 Task: Plan a visit to the San Diego Air & Space Museum.
Action: Mouse moved to (84, 28)
Screenshot: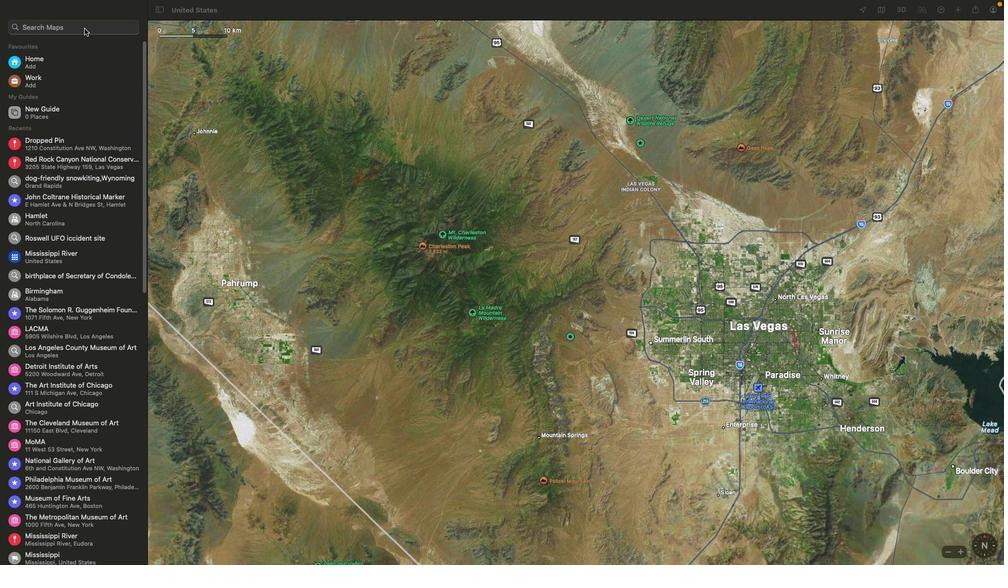 
Action: Mouse pressed left at (84, 28)
Screenshot: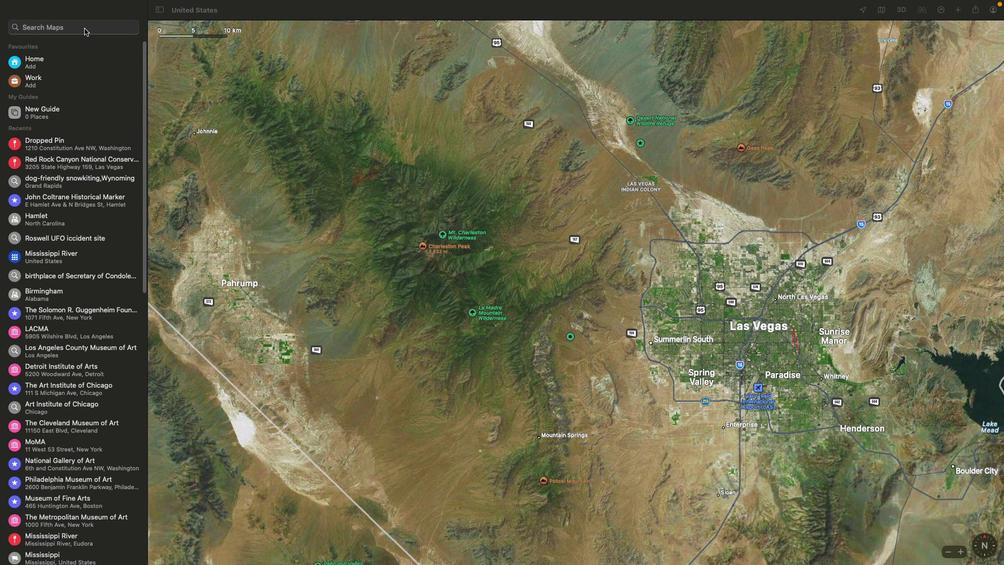 
Action: Mouse moved to (946, 10)
Screenshot: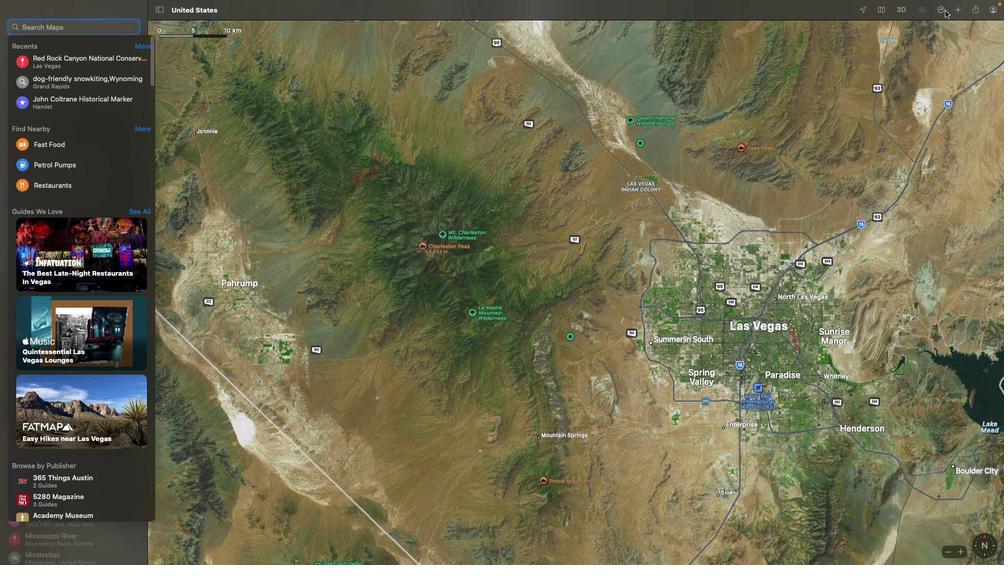
Action: Mouse pressed left at (946, 10)
Screenshot: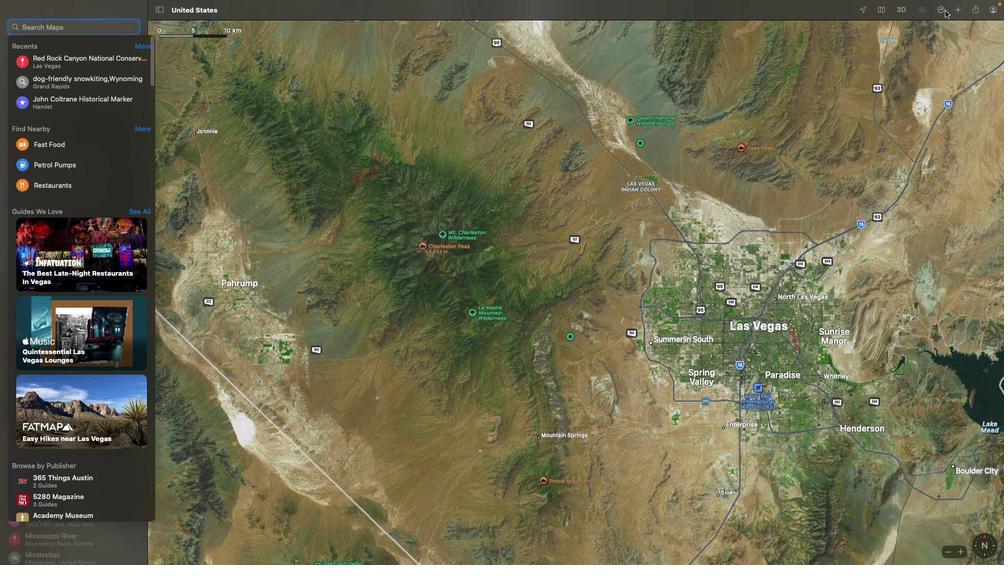 
Action: Mouse moved to (746, 155)
Screenshot: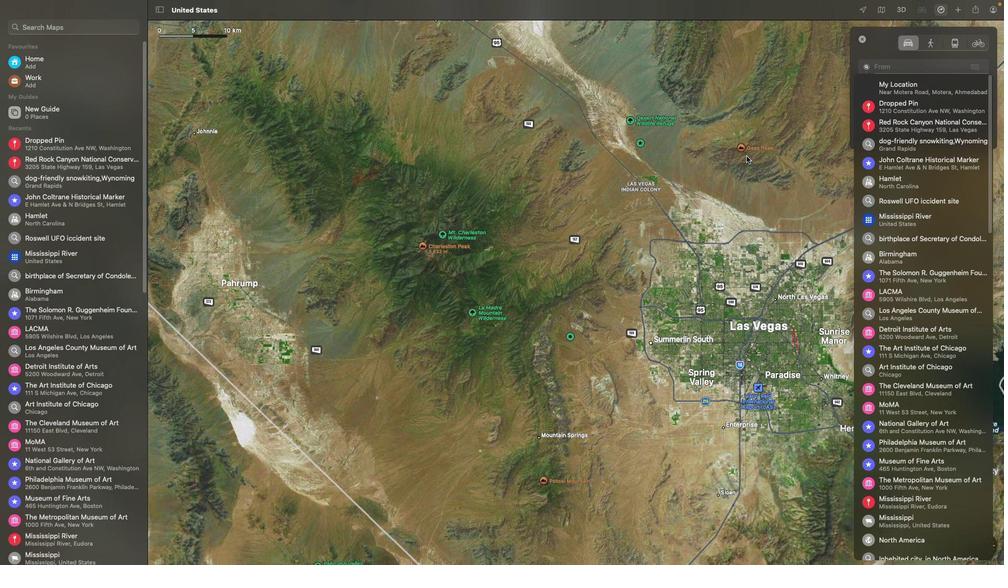 
Action: Mouse pressed left at (746, 155)
Screenshot: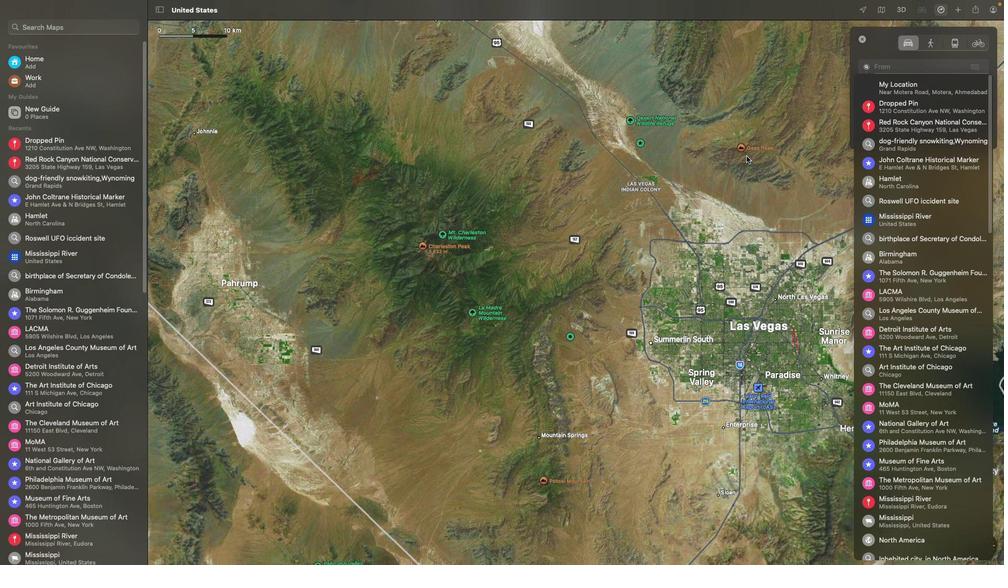 
Action: Mouse moved to (972, 117)
Screenshot: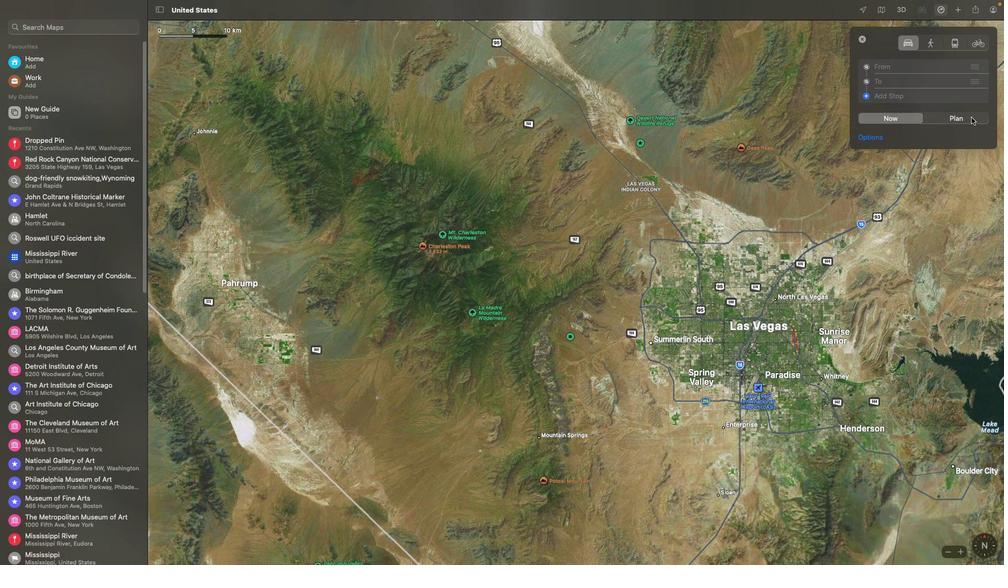 
Action: Mouse pressed left at (972, 117)
Screenshot: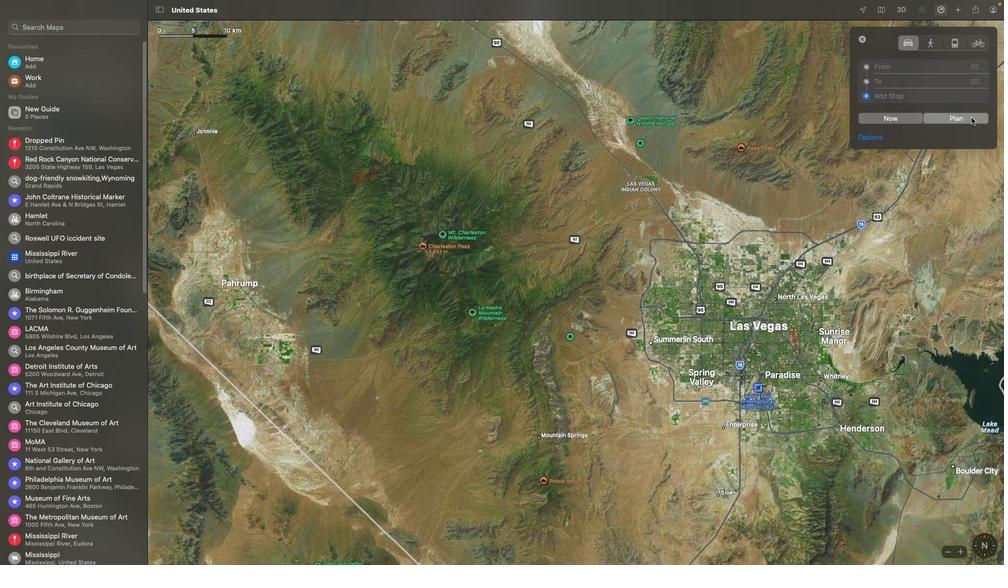 
Action: Mouse moved to (893, 65)
Screenshot: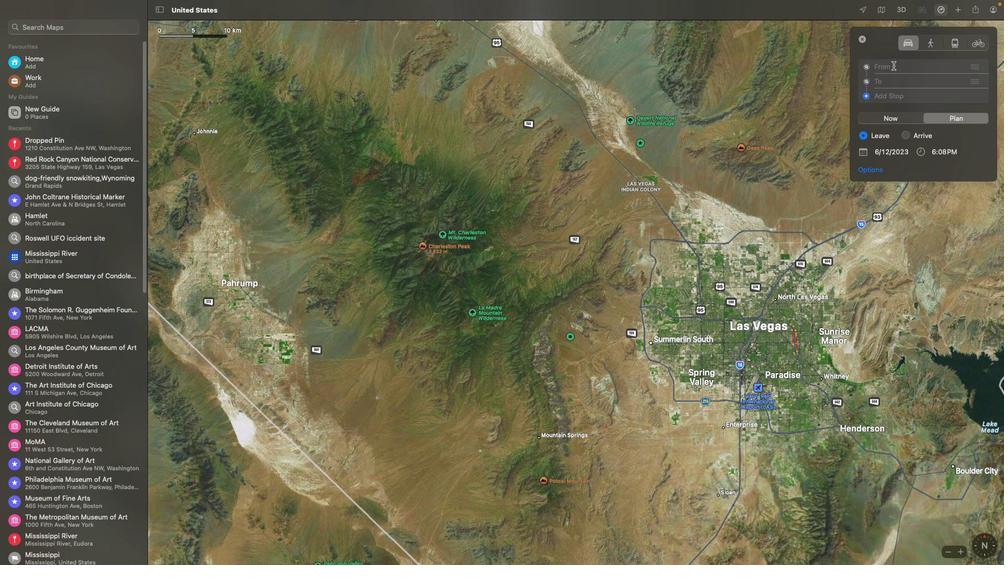 
Action: Mouse pressed left at (893, 65)
Screenshot: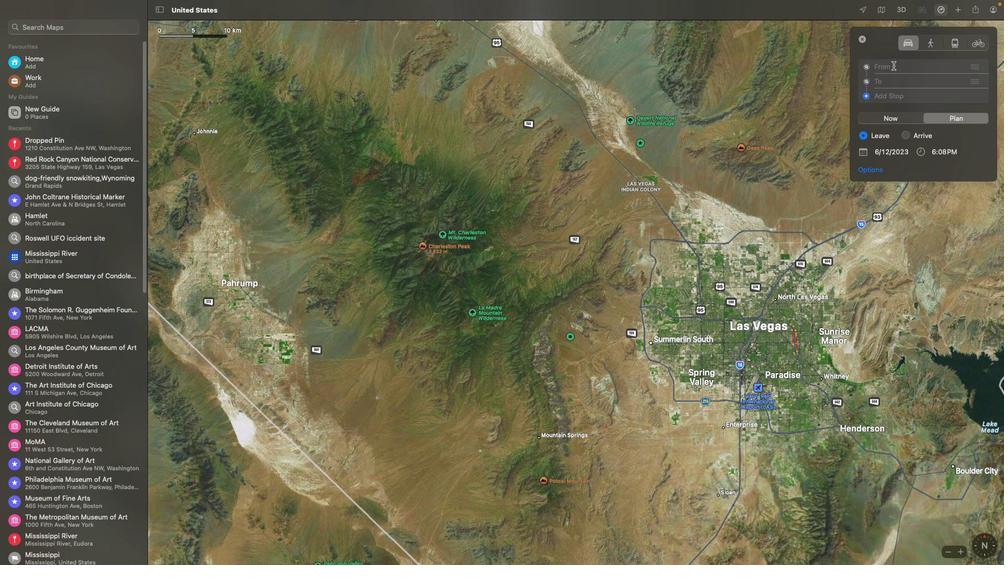 
Action: Key pressed Key.shift'S''a''n'Key.spaceKey.shift'D''i''e''g''o'Key.spaceKey.shift'A''i''r'Key.space
Screenshot: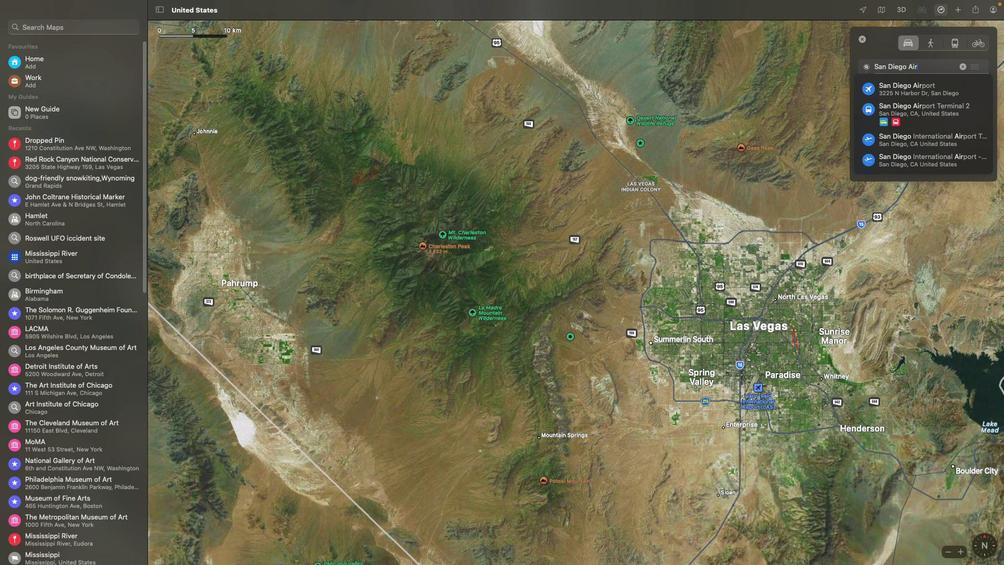 
Action: Mouse moved to (907, 101)
Screenshot: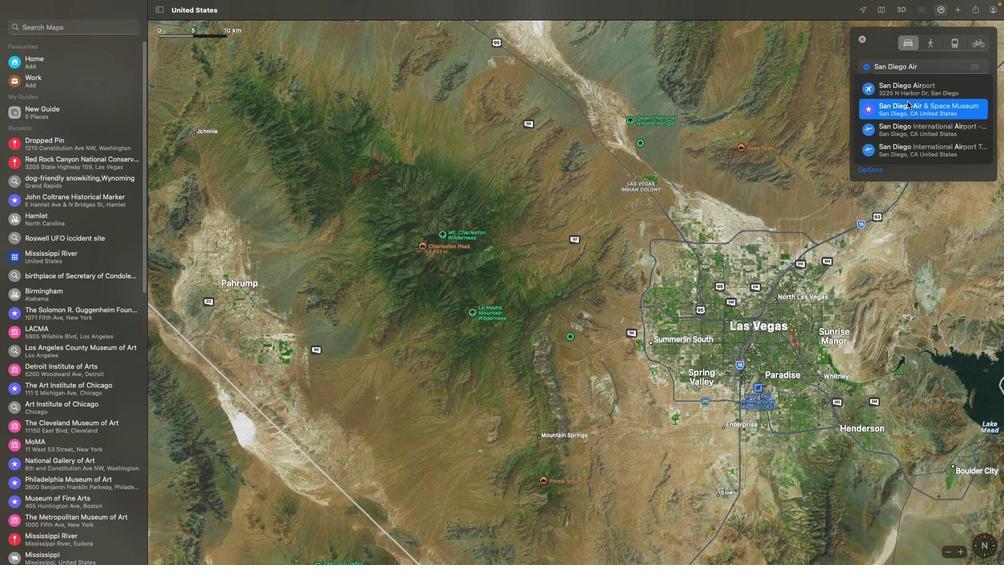 
Action: Mouse pressed left at (907, 101)
Screenshot: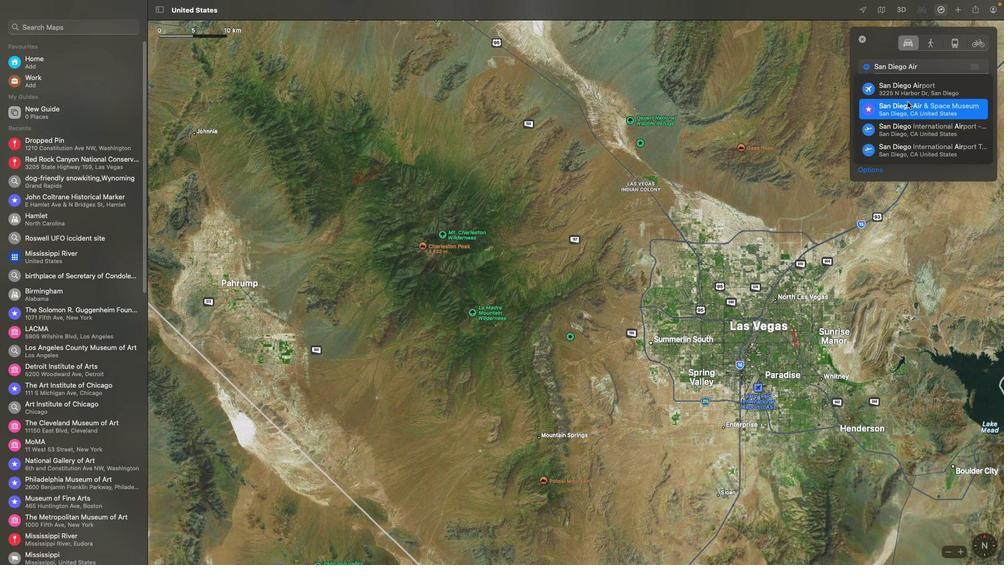 
Action: Mouse moved to (885, 82)
Screenshot: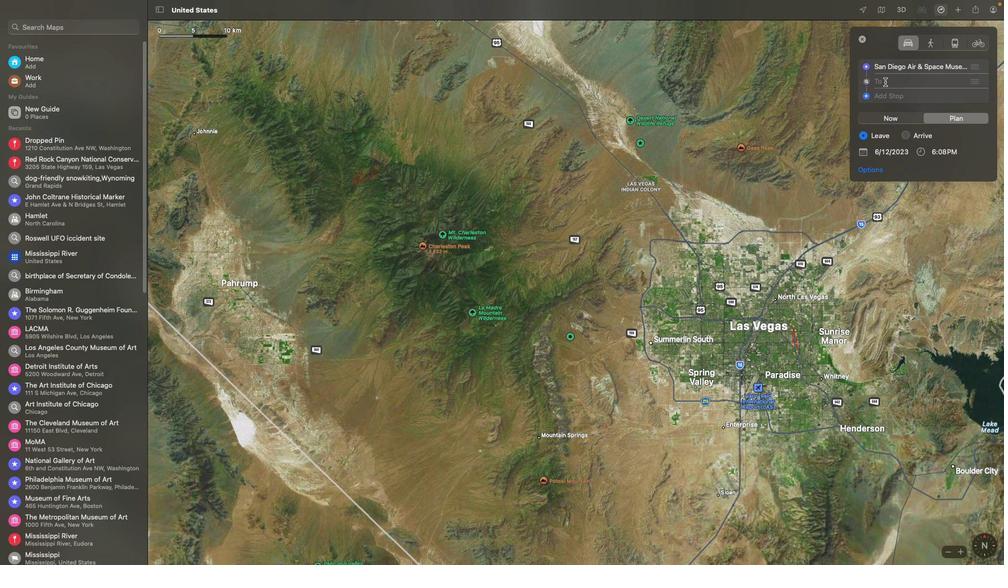 
Action: Mouse pressed left at (885, 82)
Screenshot: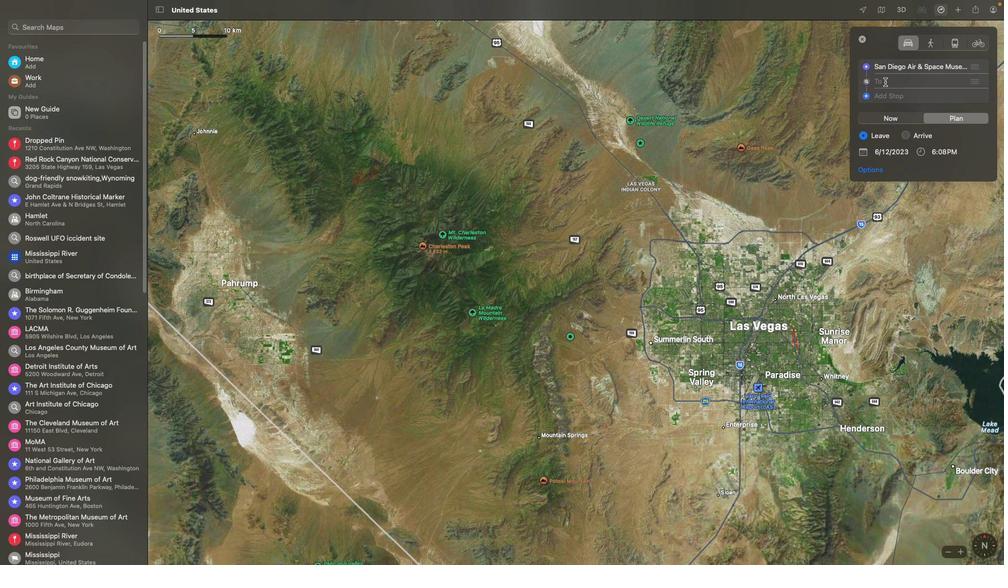
Action: Mouse pressed left at (885, 82)
Screenshot: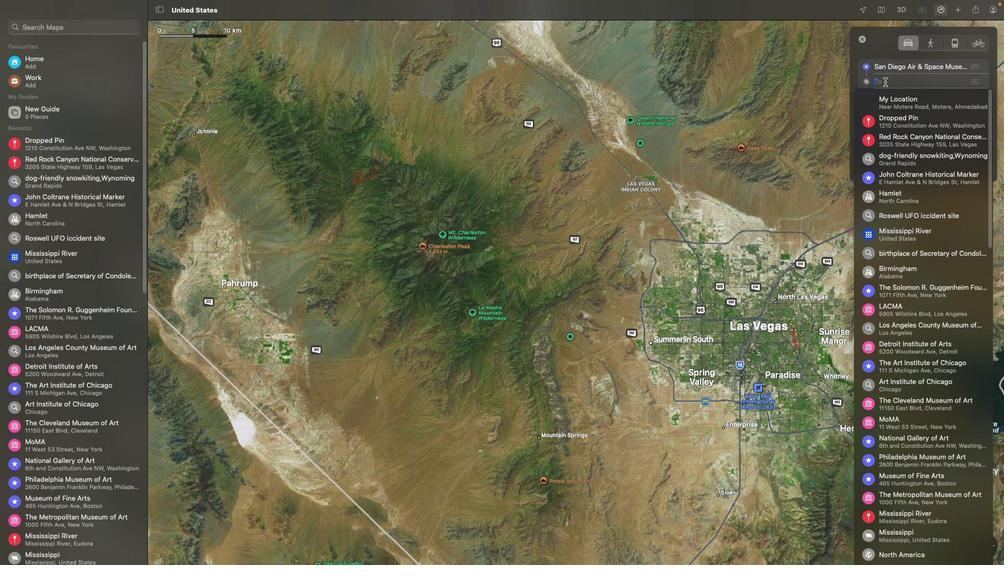 
Action: Mouse moved to (774, 111)
Screenshot: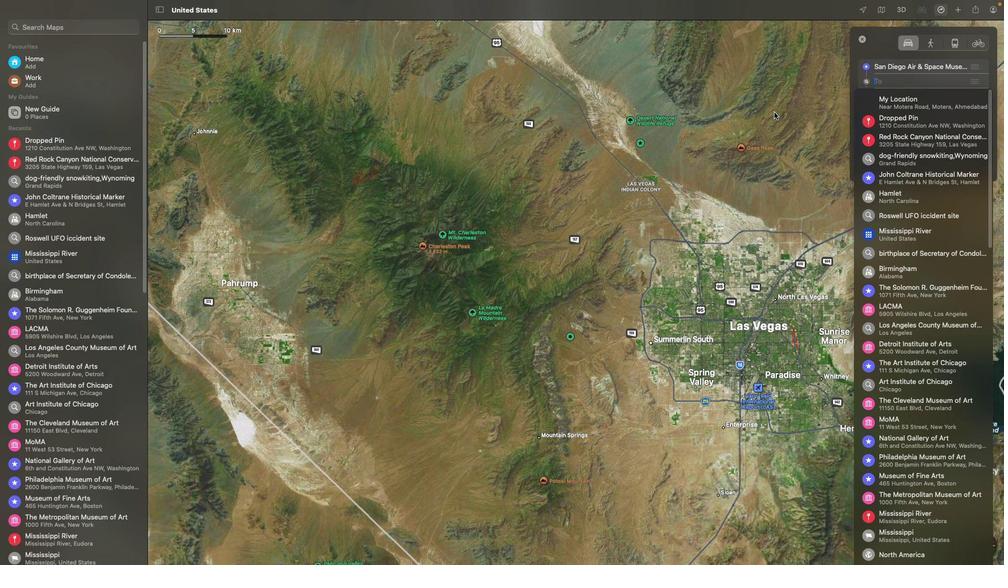 
Action: Mouse pressed left at (774, 111)
Screenshot: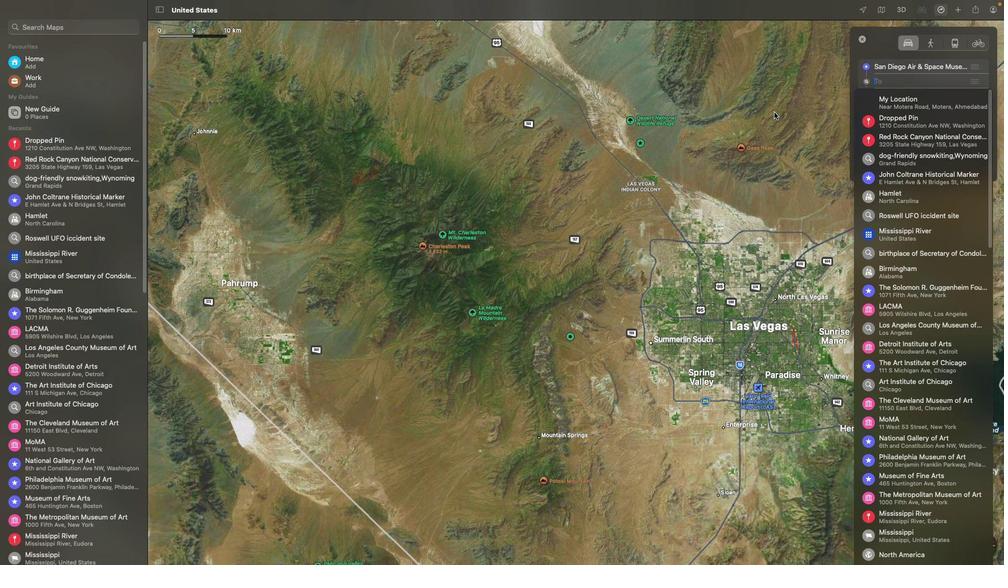 
Action: Mouse moved to (906, 134)
Screenshot: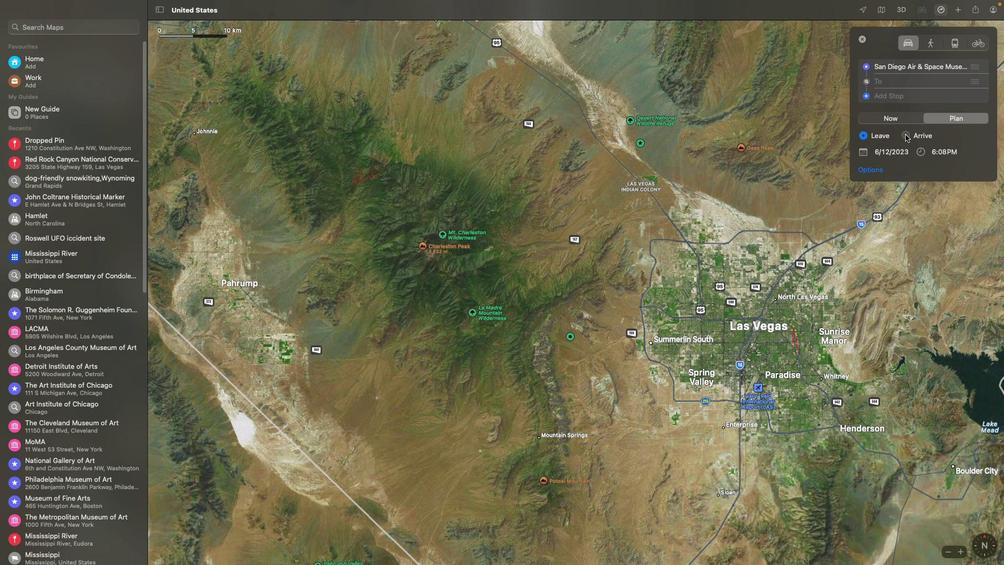
Action: Mouse pressed left at (906, 134)
Screenshot: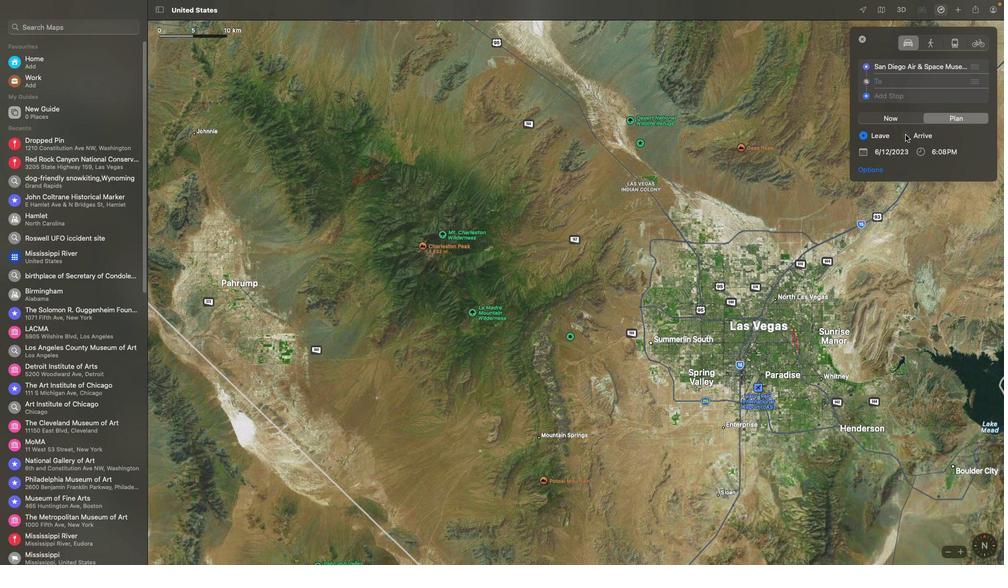 
Action: Mouse moved to (861, 151)
Screenshot: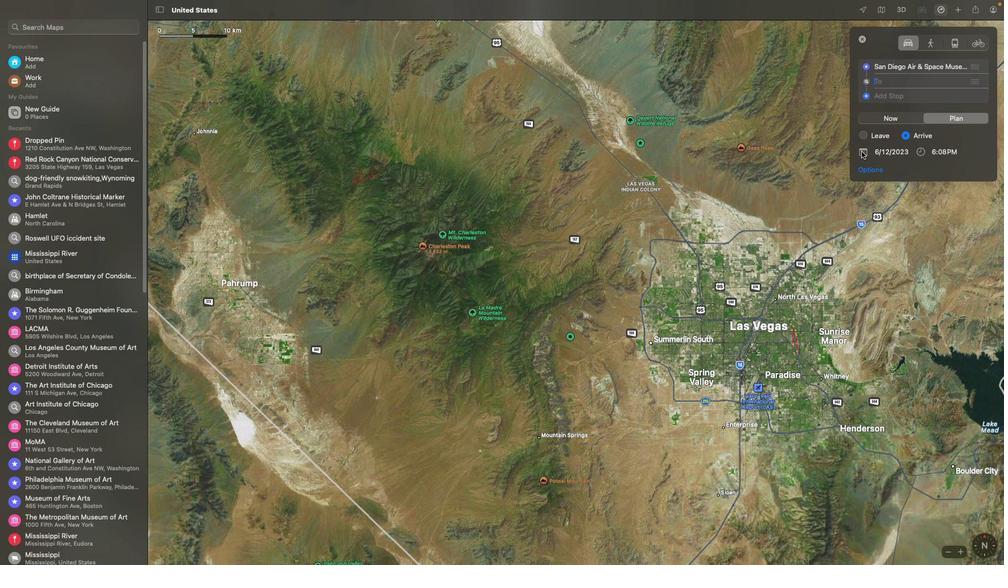 
Action: Mouse pressed left at (861, 151)
Screenshot: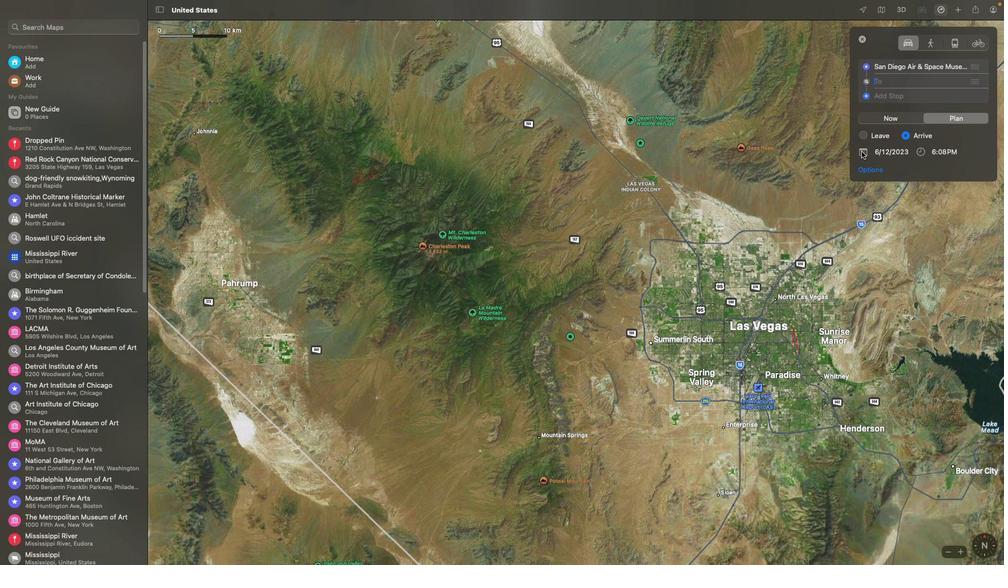 
Action: Mouse moved to (863, 152)
Screenshot: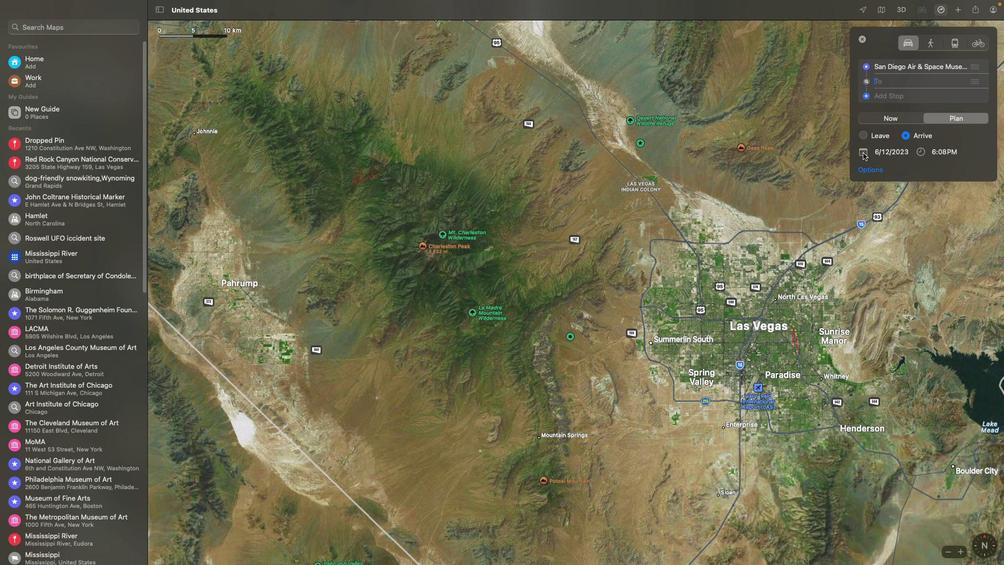 
Action: Mouse pressed left at (863, 152)
Screenshot: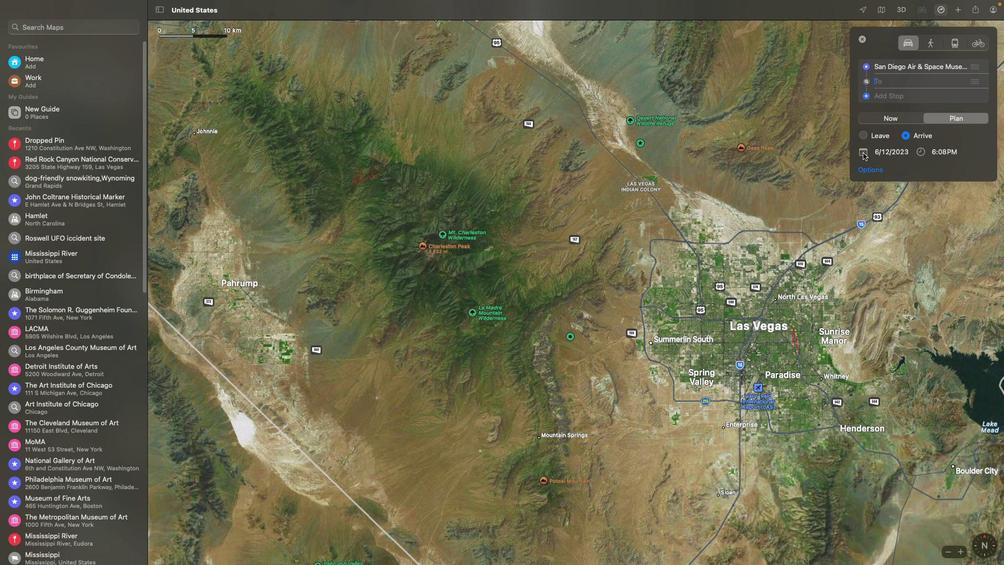 
Action: Mouse moved to (921, 153)
Screenshot: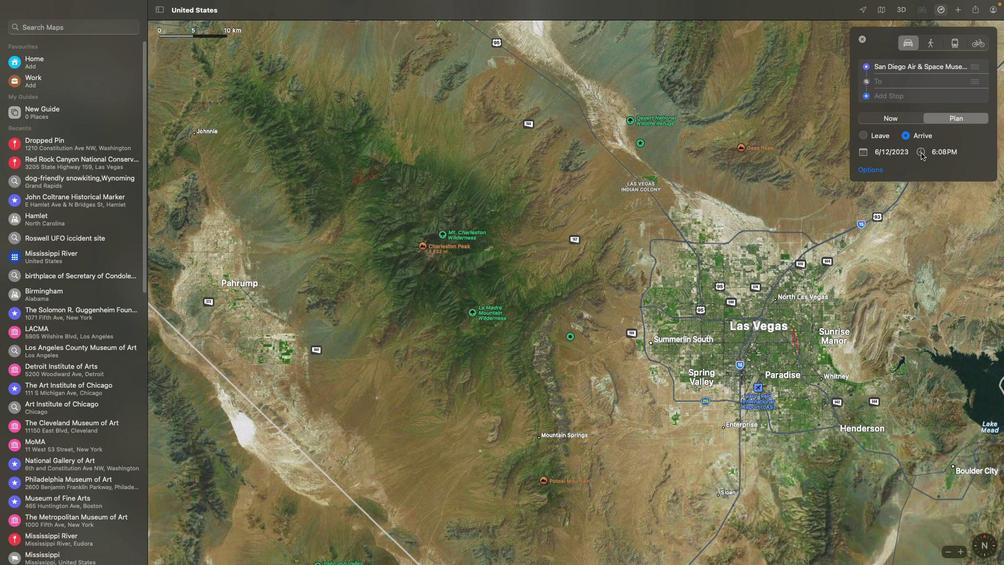 
Action: Mouse pressed left at (921, 153)
Screenshot: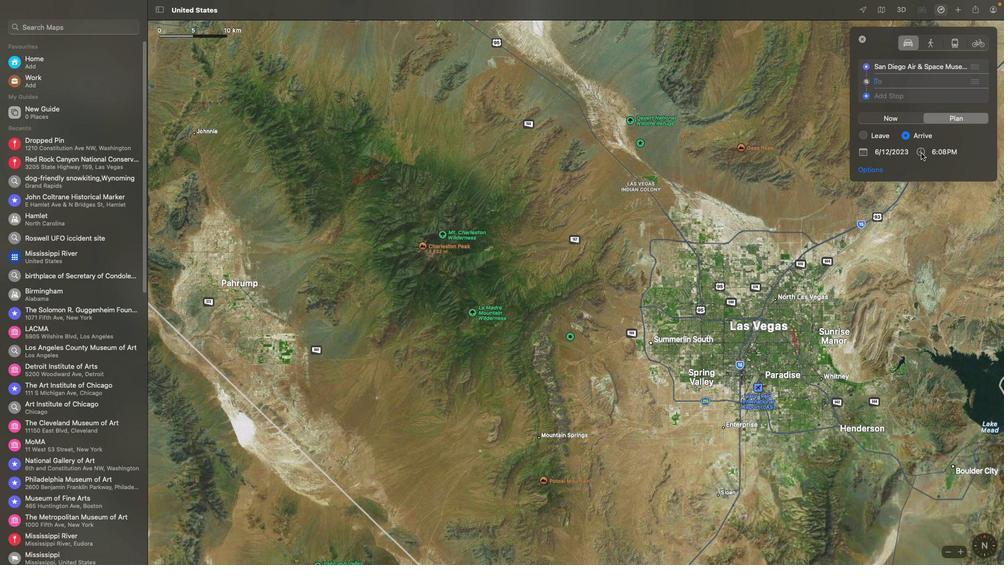 
Action: Mouse moved to (859, 132)
Screenshot: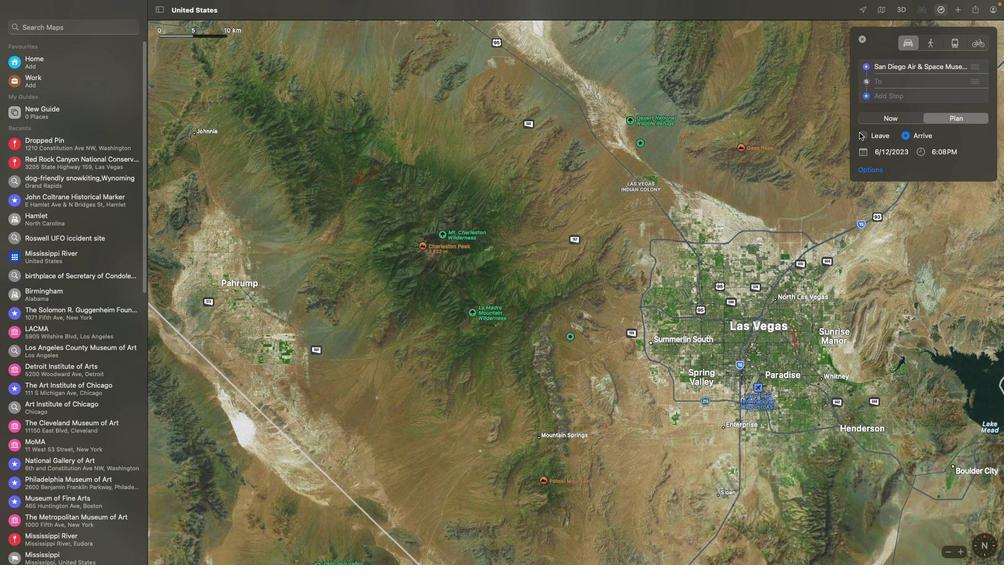 
Action: Mouse pressed left at (859, 132)
Screenshot: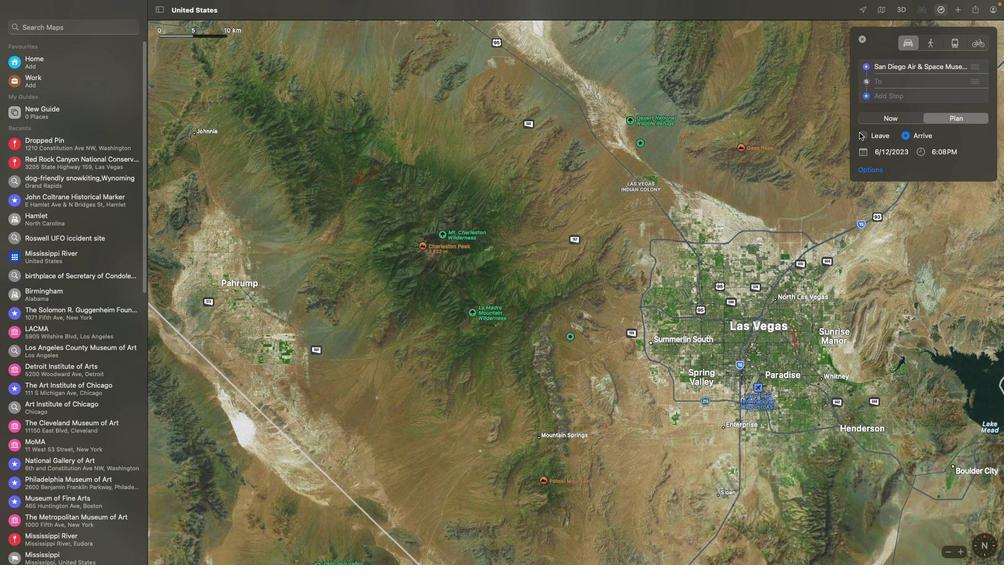 
Action: Mouse moved to (907, 133)
Screenshot: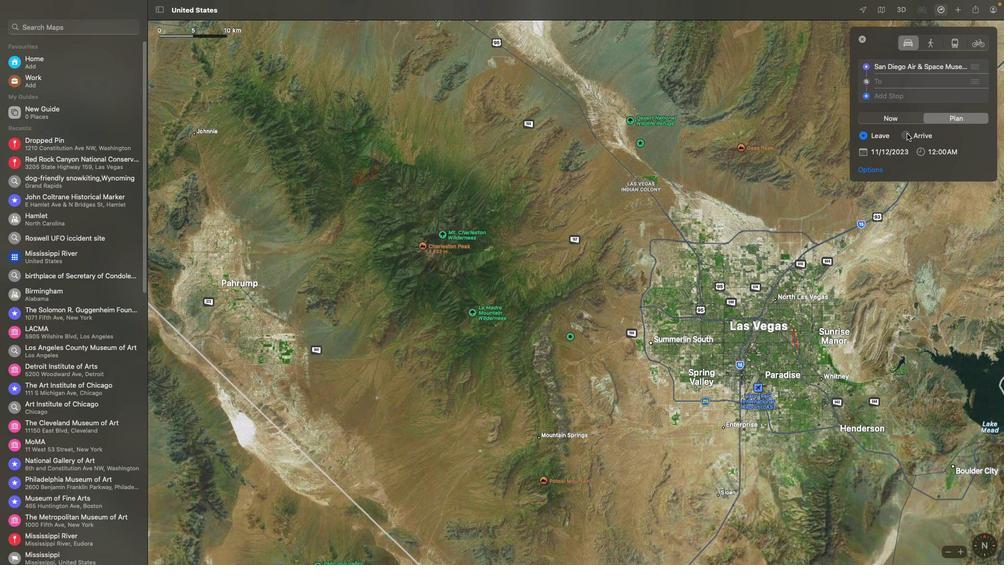 
Action: Mouse pressed left at (907, 133)
Screenshot: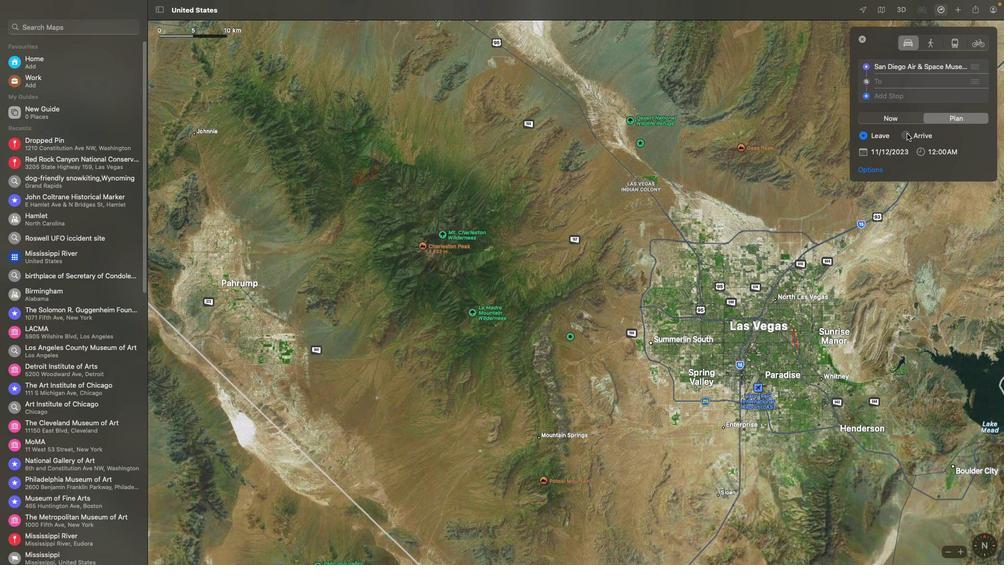 
Action: Mouse moved to (865, 135)
Screenshot: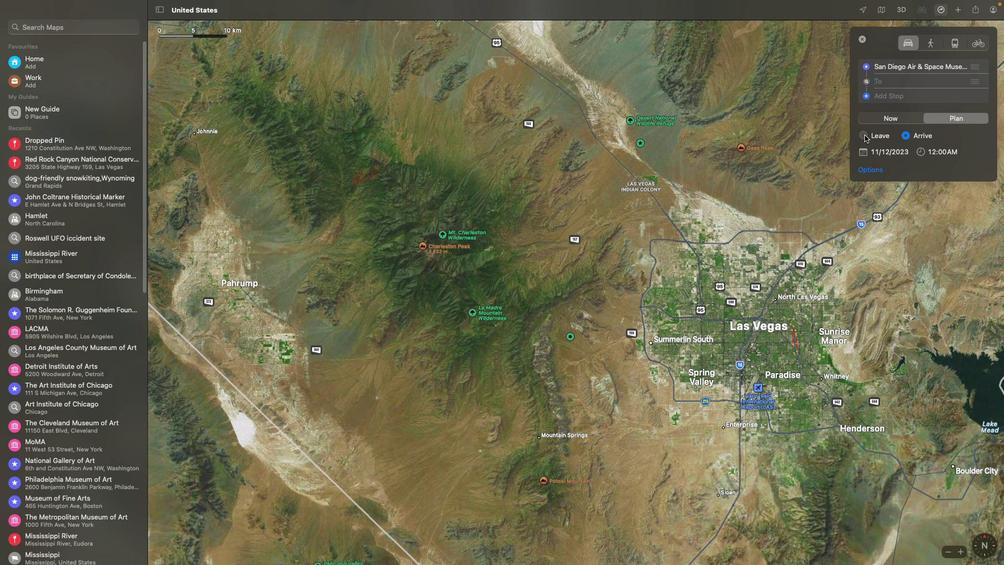 
Action: Mouse pressed left at (865, 135)
Screenshot: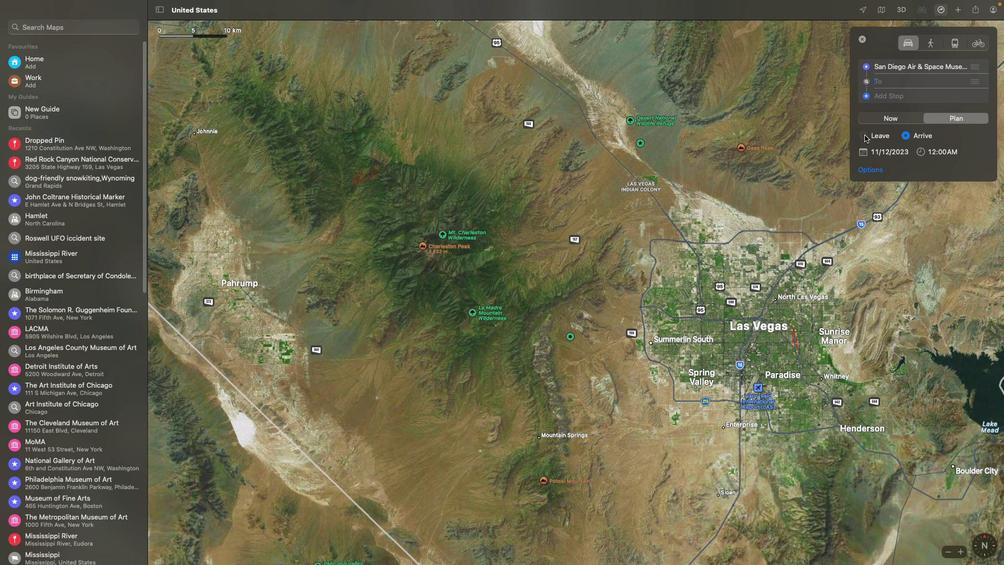 
Action: Mouse moved to (866, 149)
Screenshot: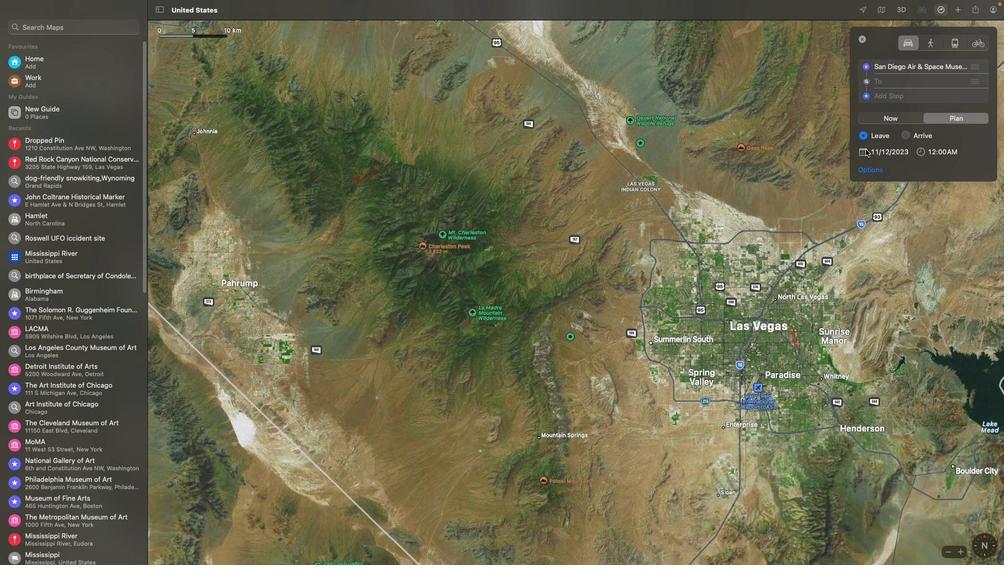 
Action: Mouse pressed left at (866, 149)
Screenshot: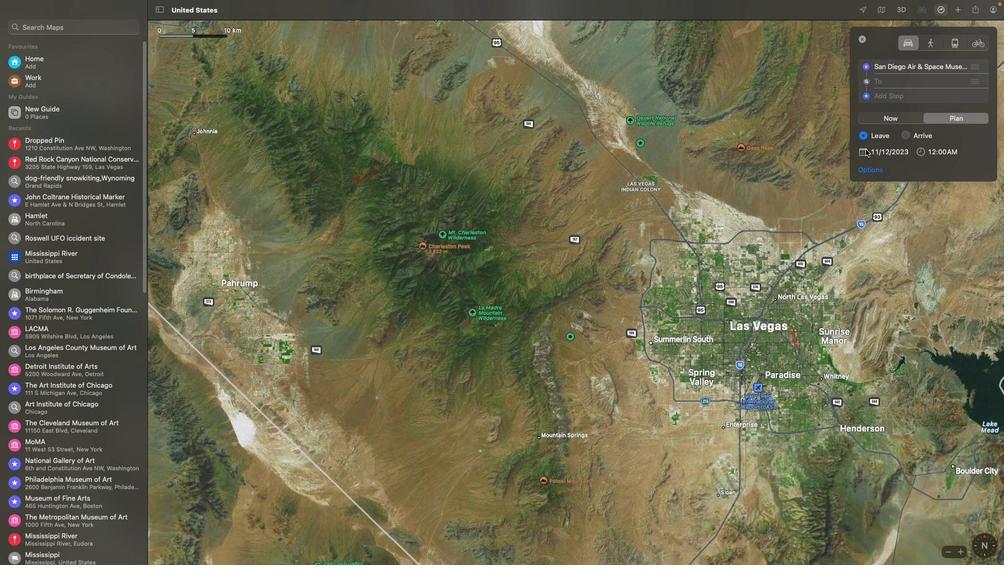 
Action: Mouse moved to (864, 166)
Screenshot: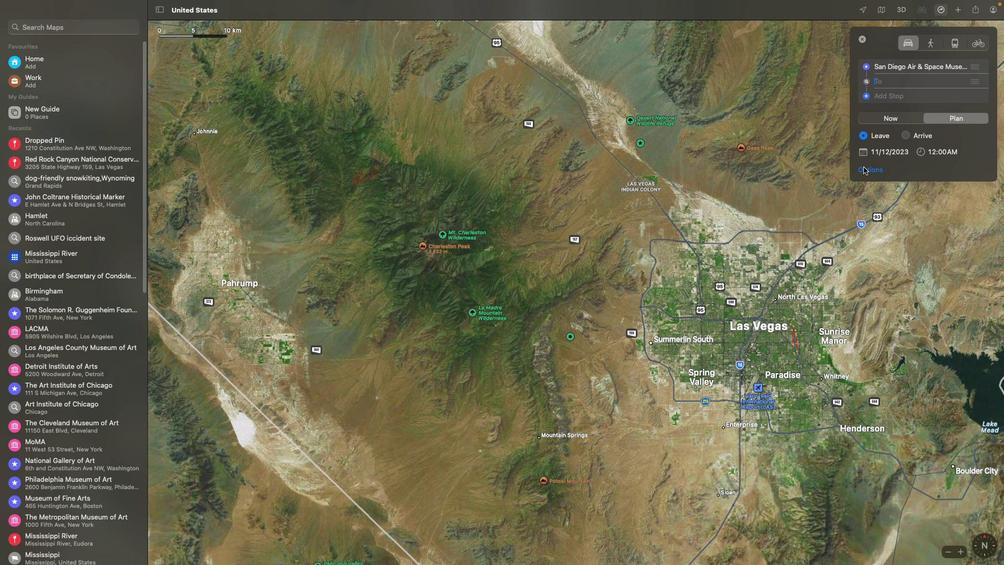 
Action: Mouse pressed left at (864, 166)
Screenshot: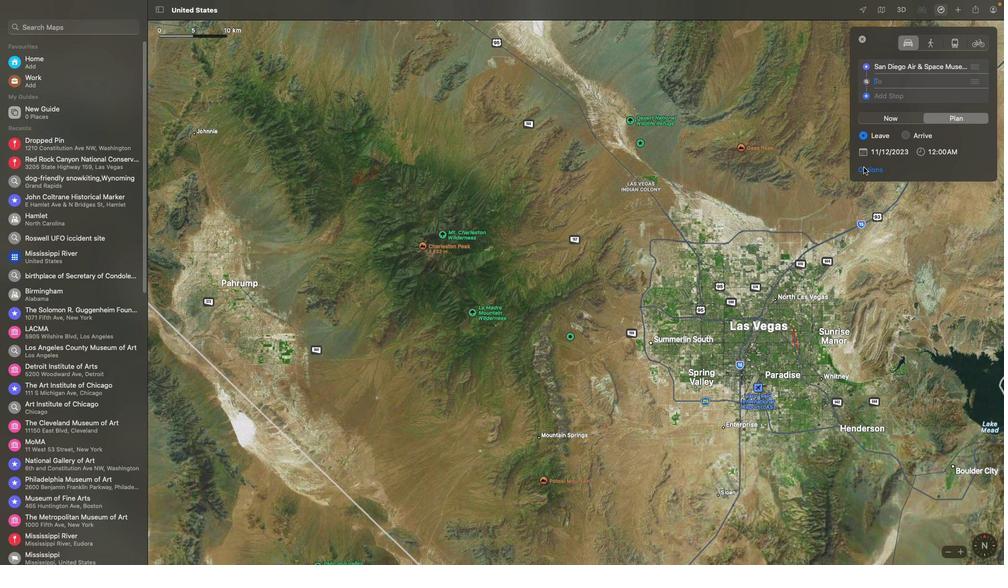 
Action: Mouse moved to (864, 166)
Screenshot: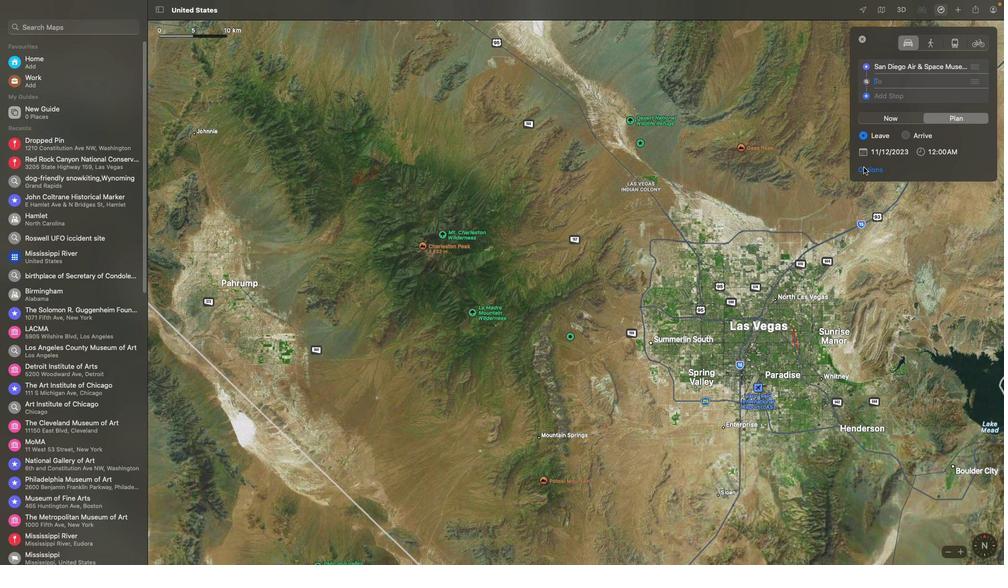 
Action: Mouse pressed left at (864, 166)
Screenshot: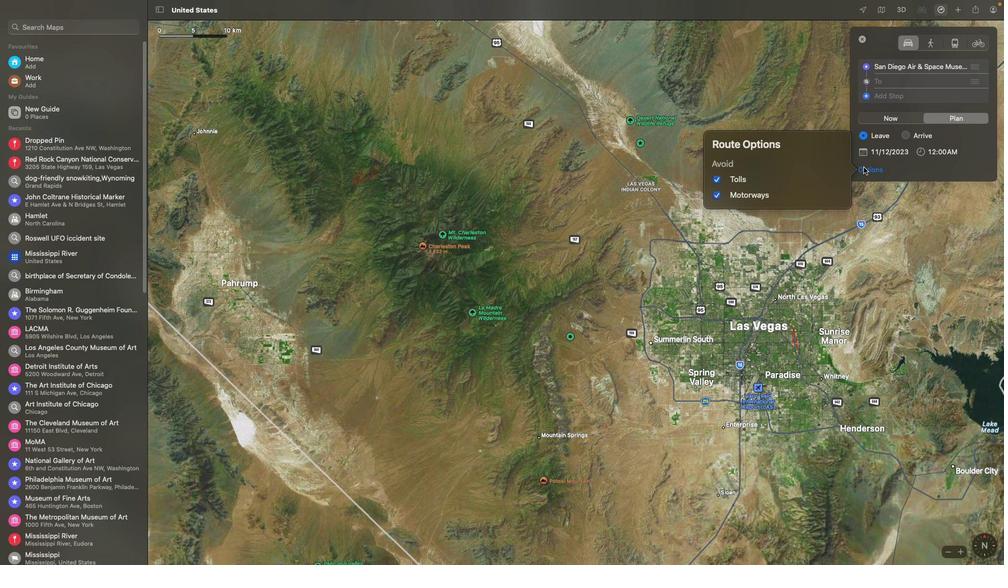 
Action: Mouse moved to (797, 162)
Screenshot: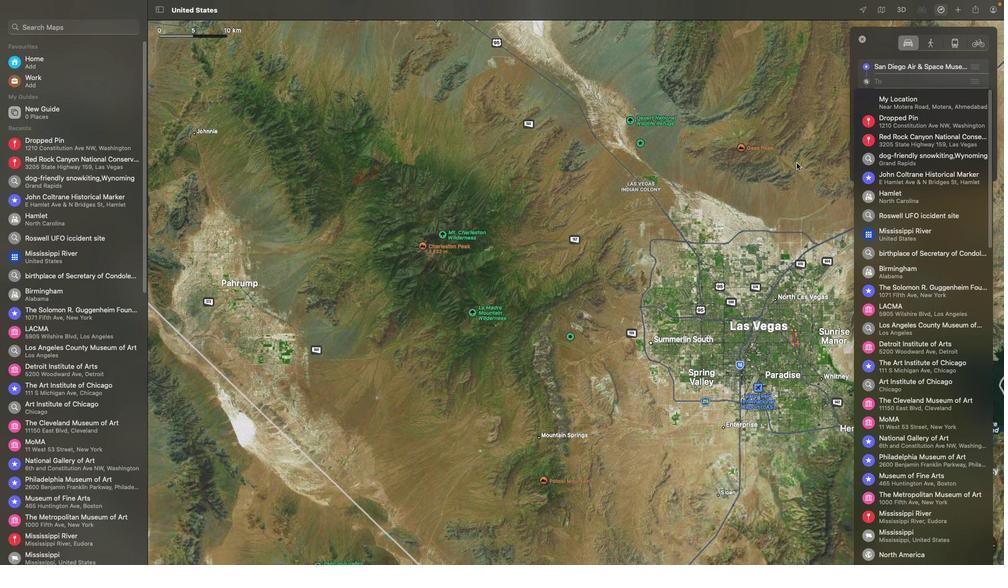 
Action: Mouse pressed left at (797, 162)
Screenshot: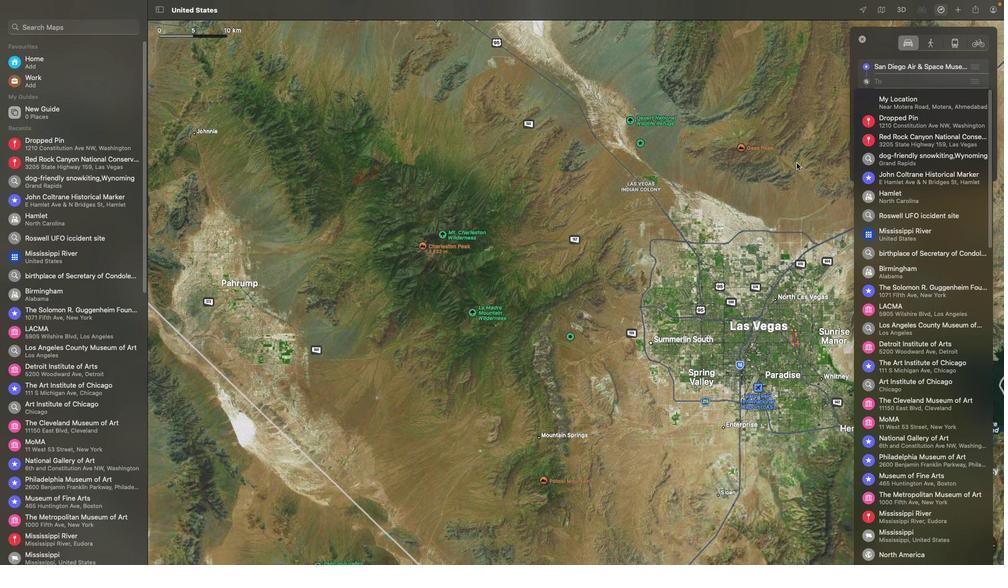 
Action: Mouse moved to (885, 81)
Screenshot: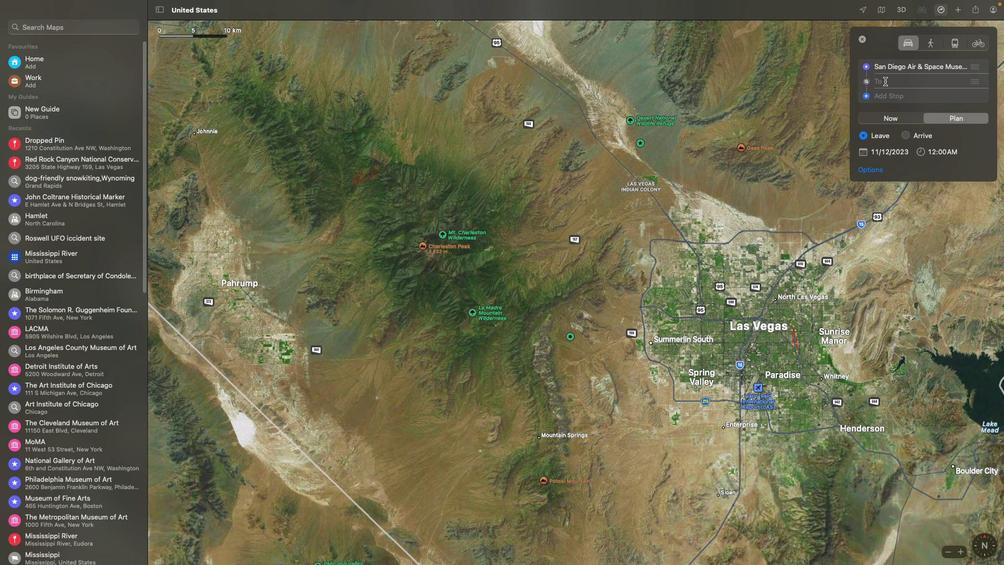 
Action: Mouse pressed left at (885, 81)
Screenshot: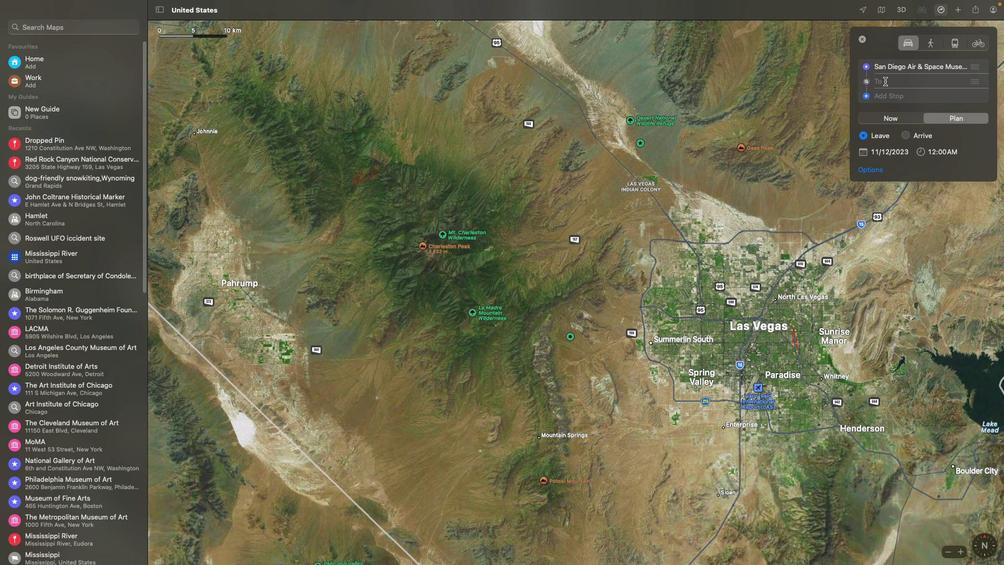 
Action: Mouse pressed left at (885, 81)
Screenshot: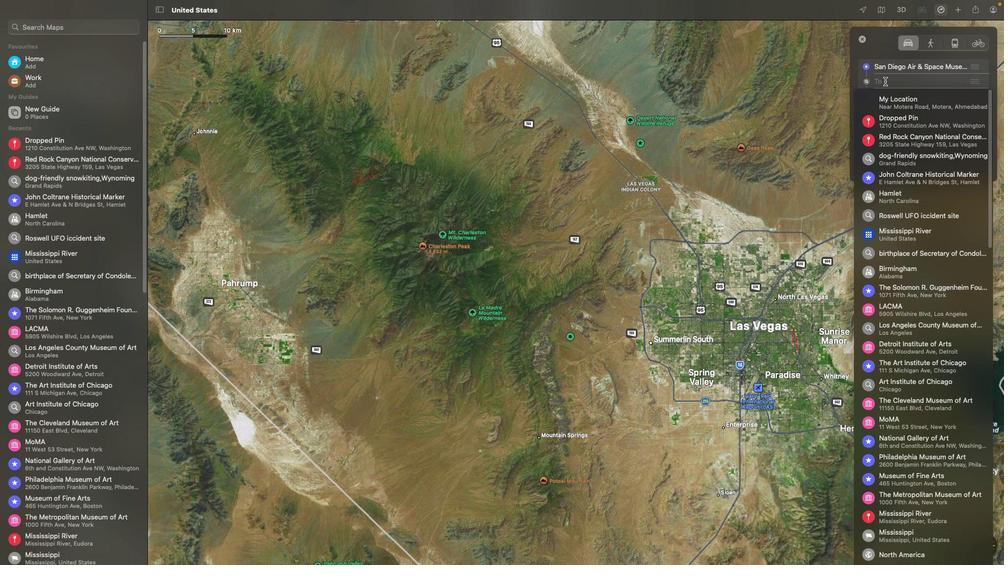 
Action: Mouse moved to (979, 64)
Screenshot: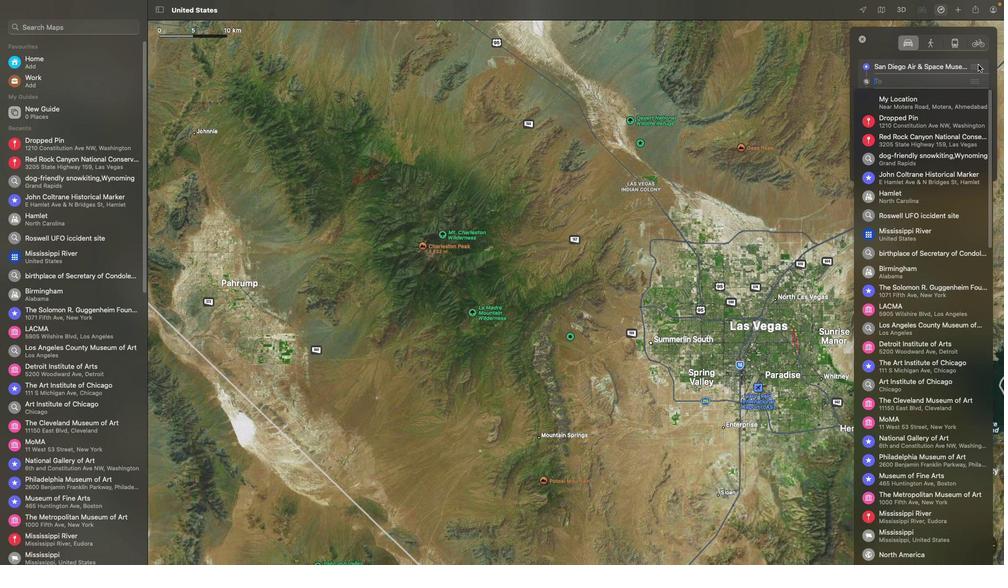 
Action: Mouse pressed left at (979, 64)
Screenshot: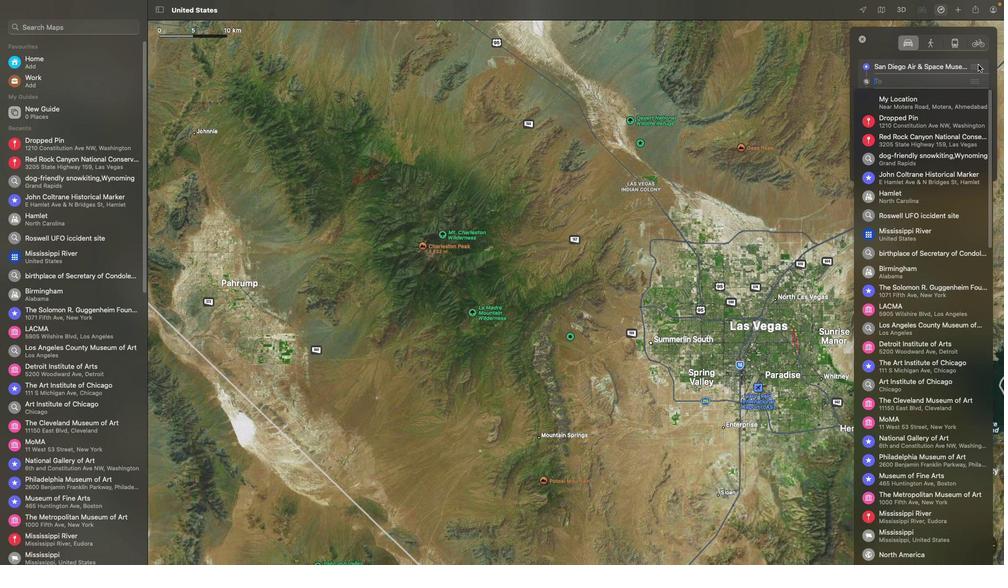 
Action: Mouse moved to (93, 30)
Screenshot: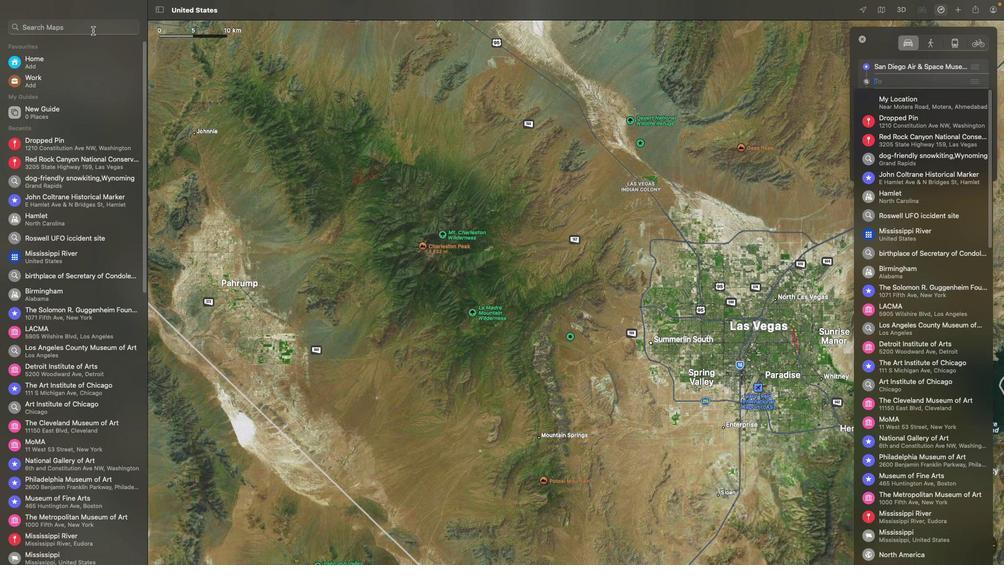 
Action: Mouse pressed left at (93, 30)
Screenshot: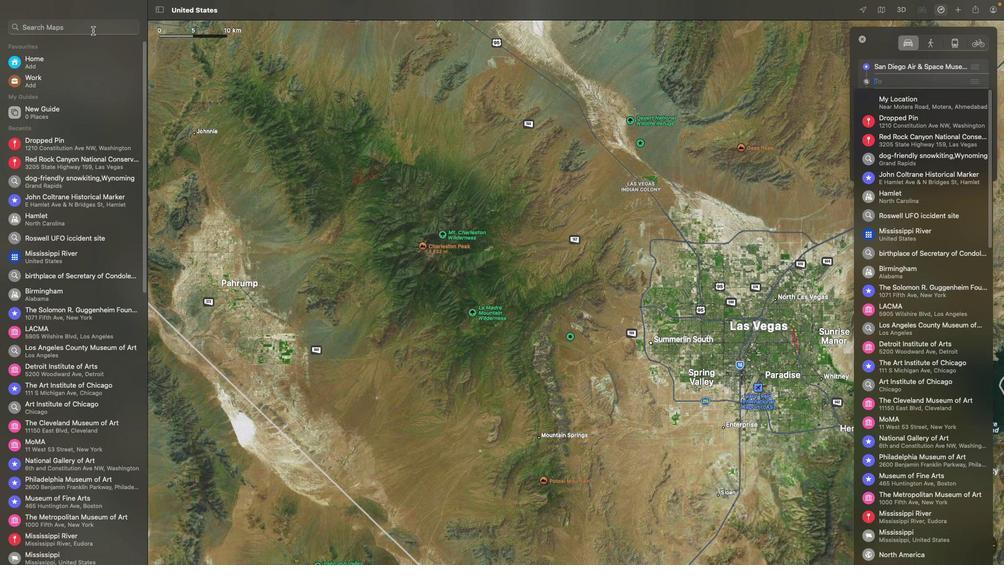 
Action: Mouse moved to (891, 79)
Screenshot: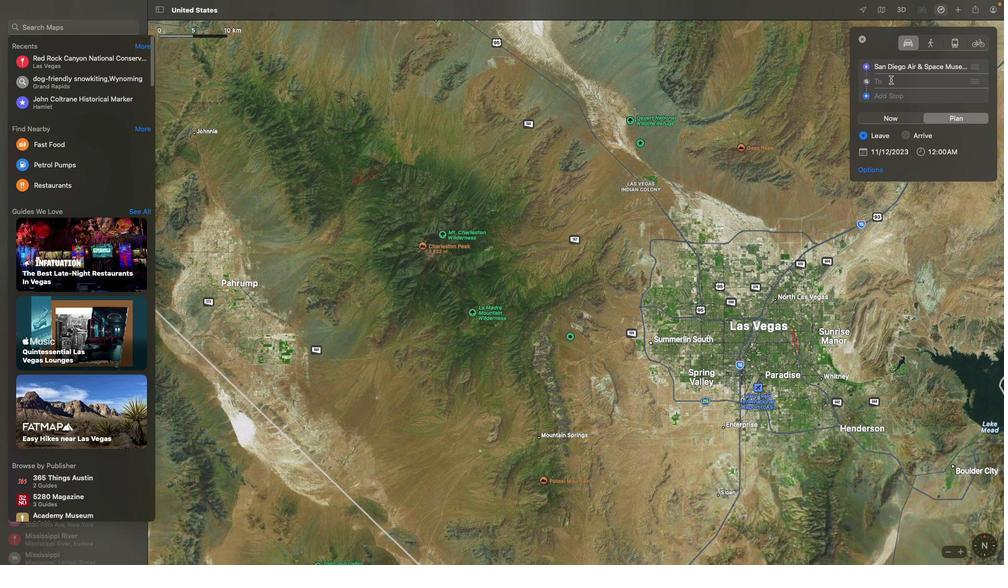 
Action: Mouse pressed left at (891, 79)
Screenshot: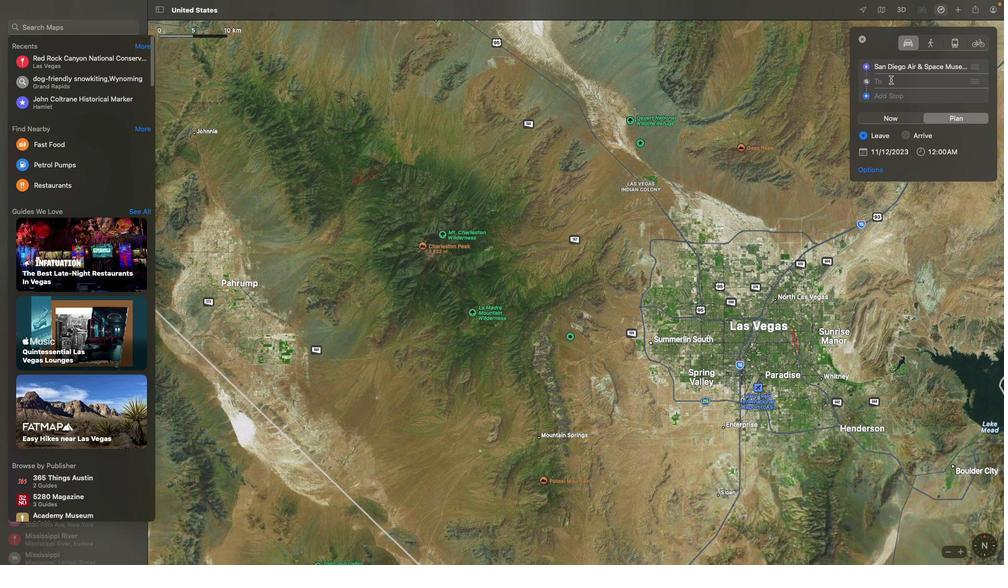 
Action: Key pressed Key.shift'S''a''n'Key.space
Screenshot: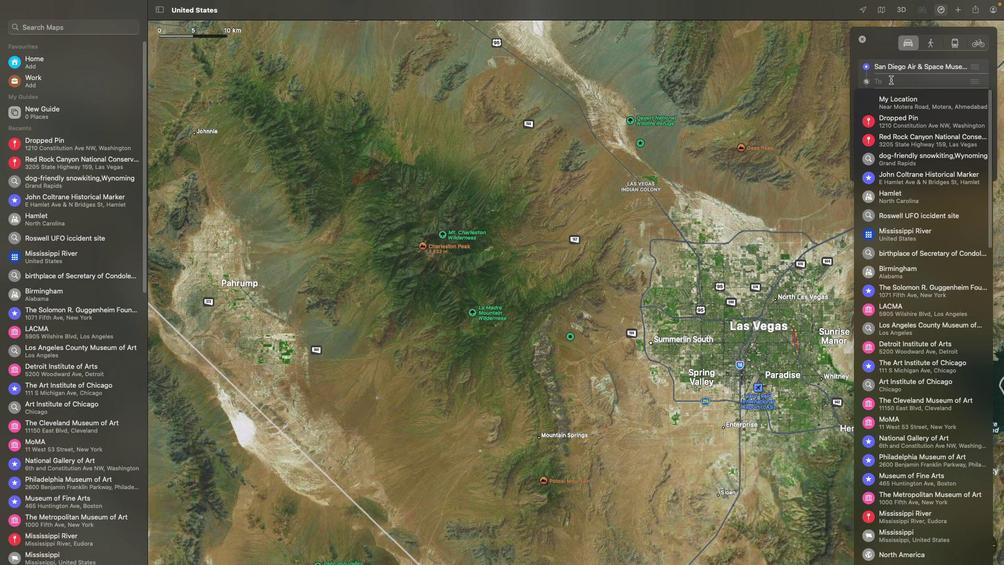 
Action: Mouse pressed left at (891, 79)
Screenshot: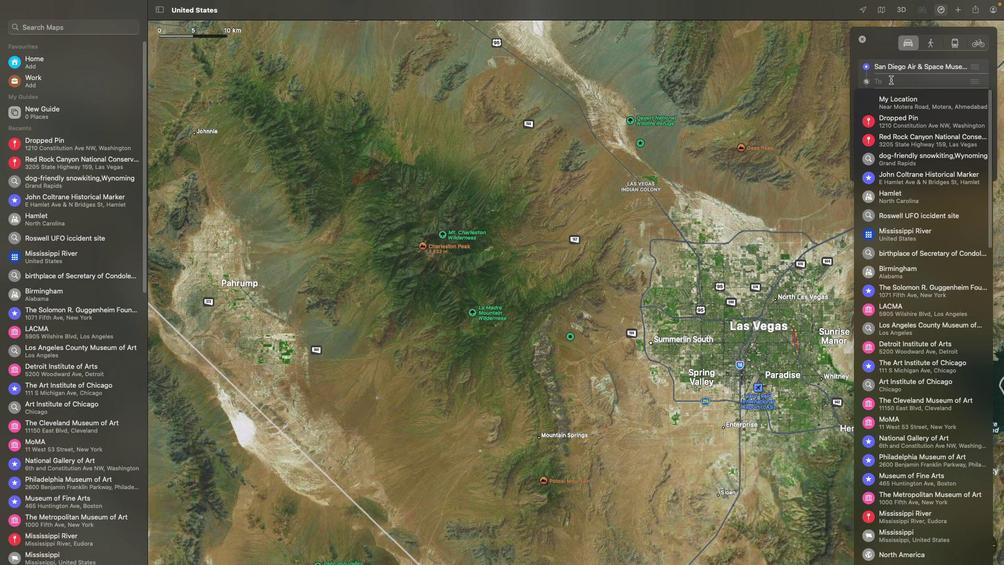 
Action: Mouse pressed left at (891, 79)
Screenshot: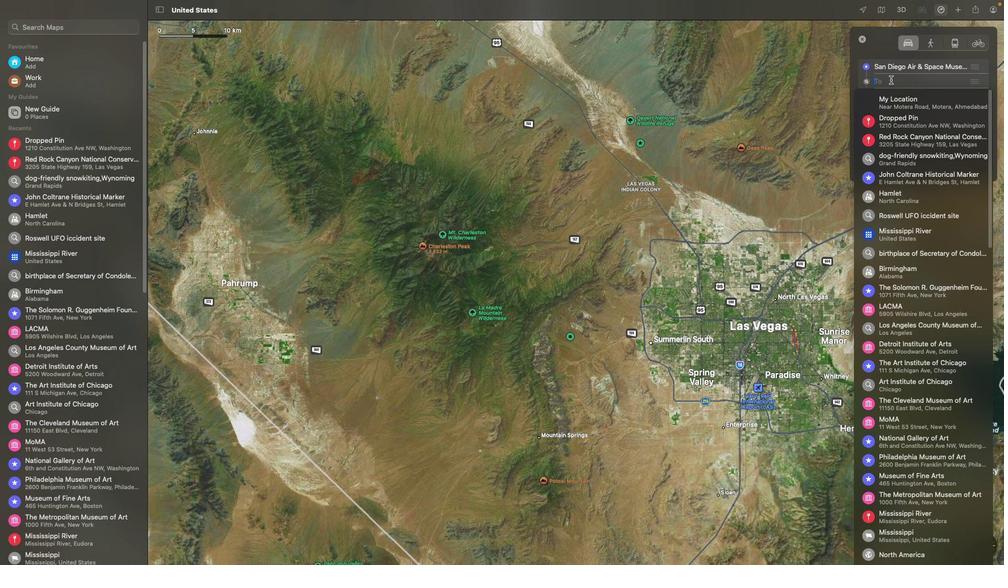 
Action: Key pressed Key.shift'S''a''n'Key.space
Screenshot: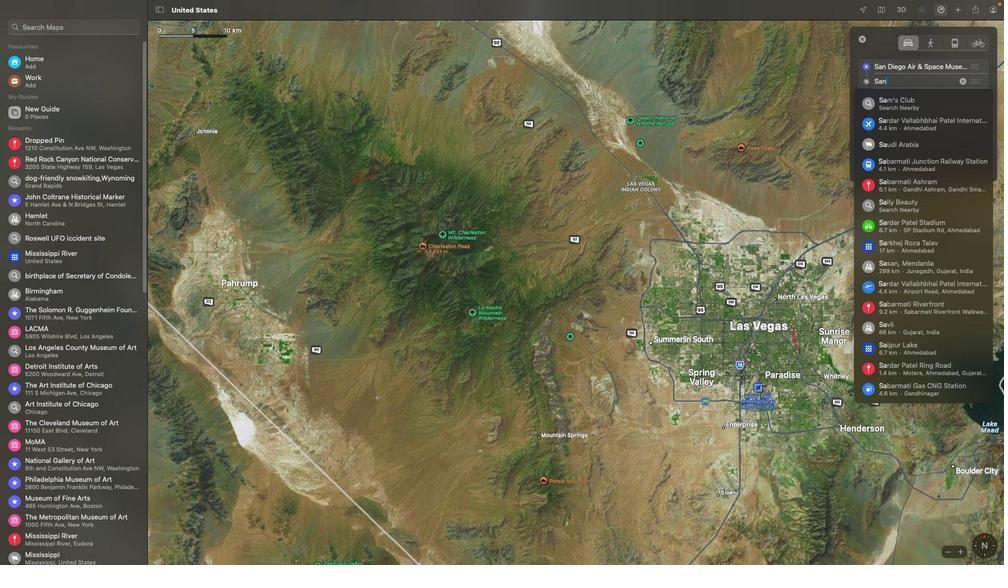
Action: Mouse moved to (902, 121)
Screenshot: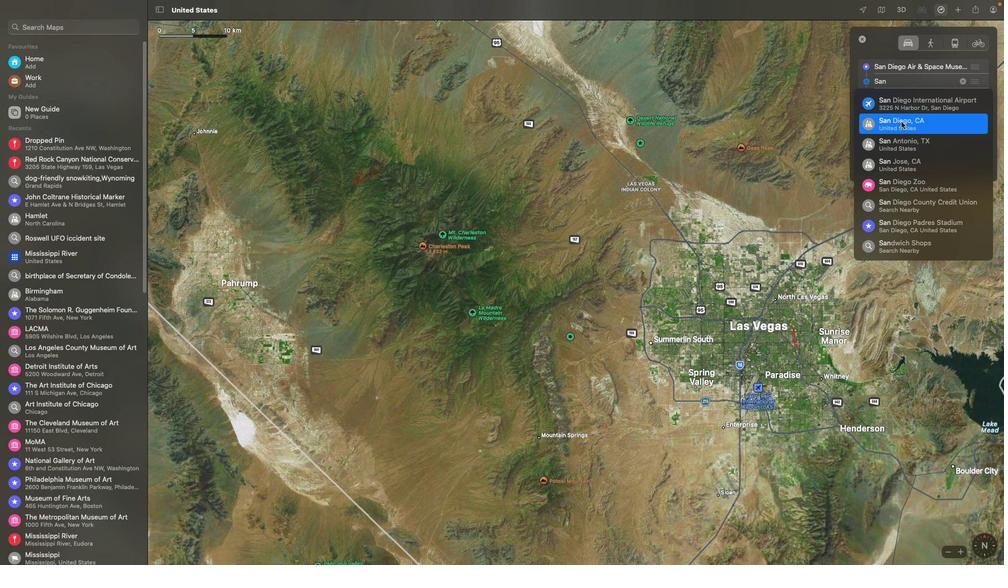 
Action: Mouse pressed left at (902, 121)
Screenshot: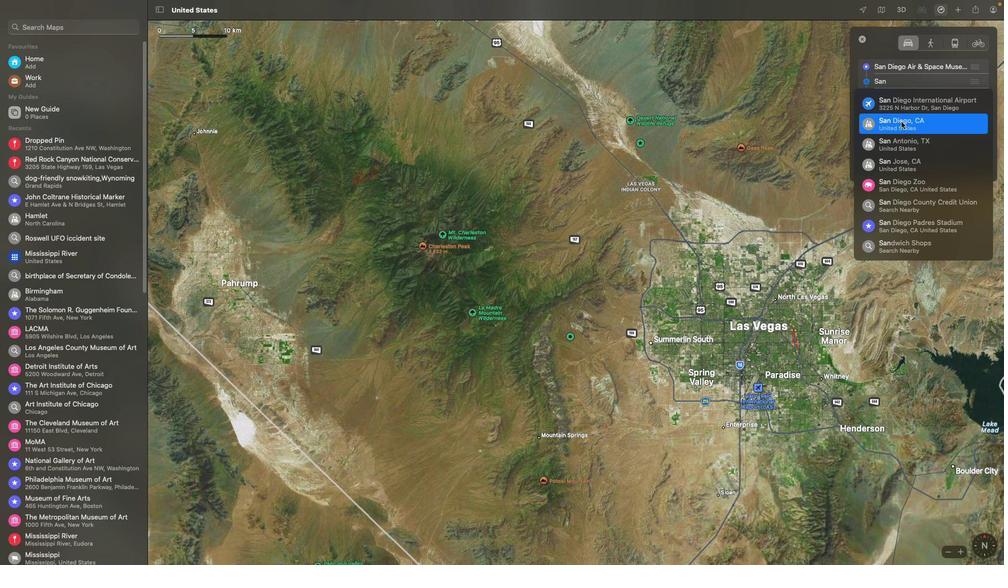 
Action: Mouse moved to (515, 326)
Screenshot: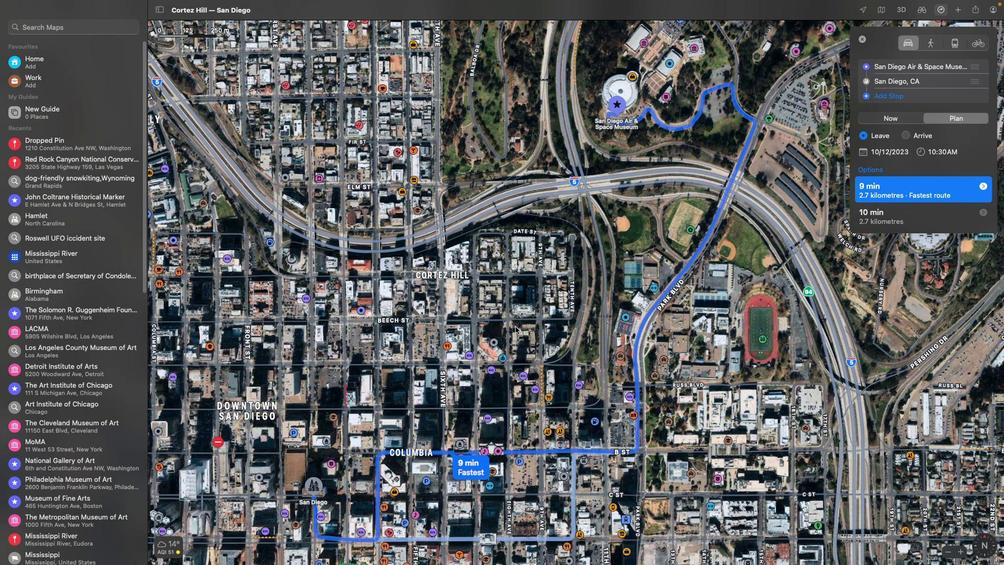 
Action: Mouse pressed left at (515, 326)
Screenshot: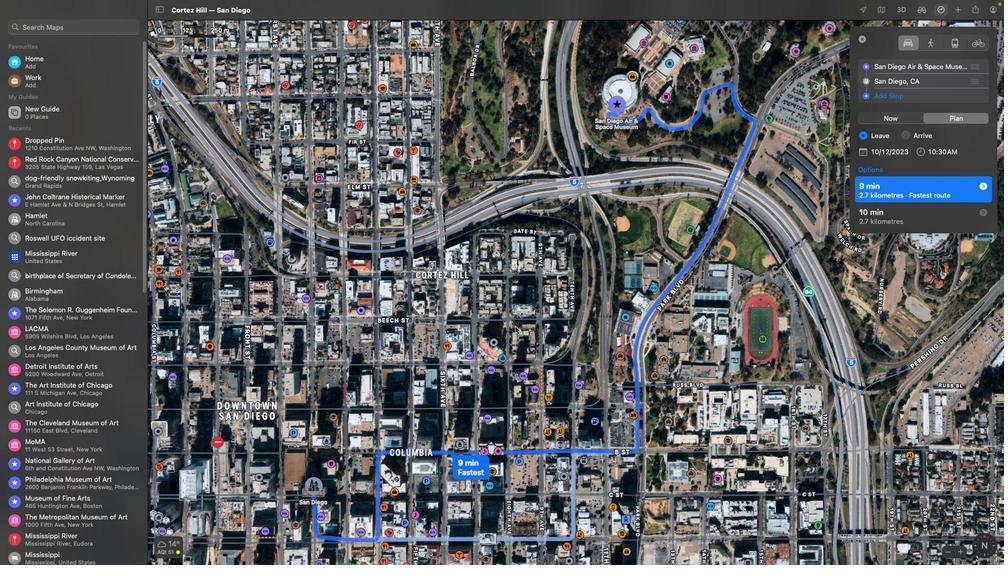 
Action: Mouse moved to (469, 303)
Screenshot: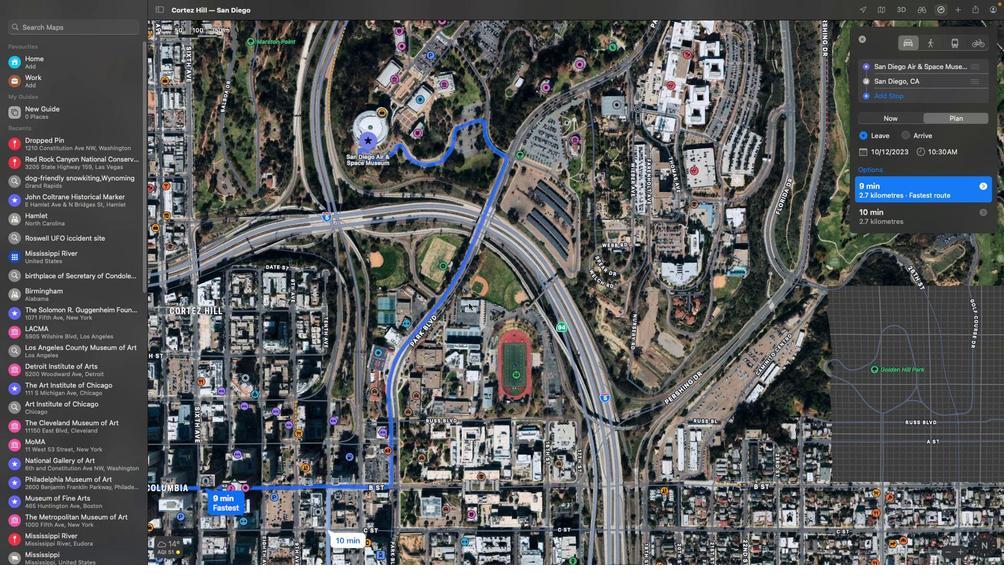 
Action: Mouse pressed left at (469, 303)
Screenshot: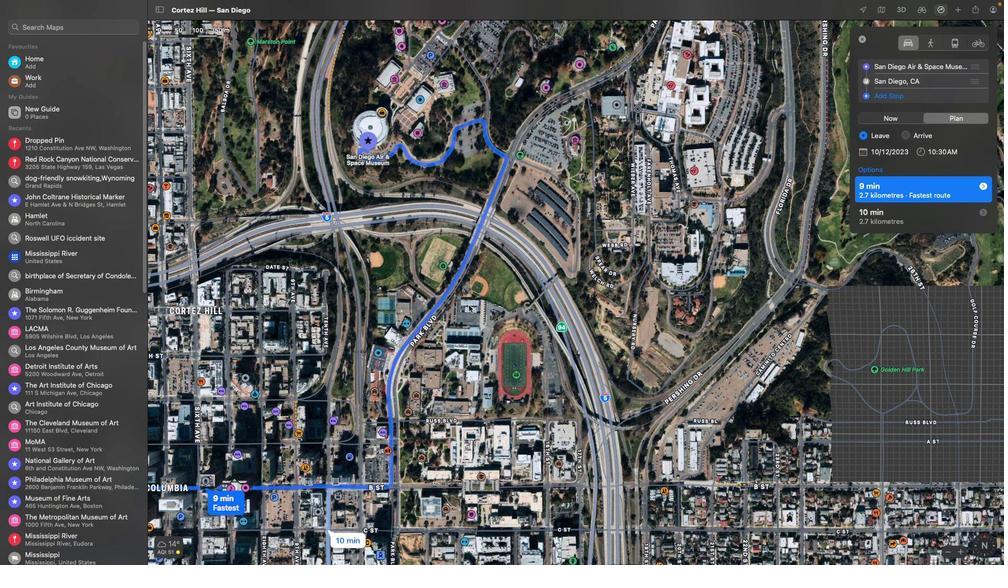 
Action: Mouse moved to (407, 328)
Screenshot: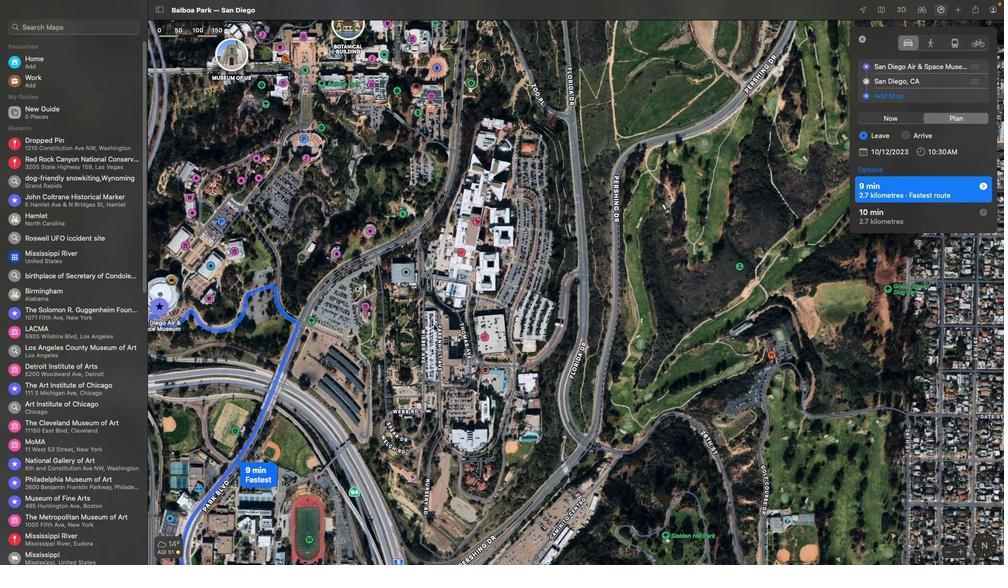 
Action: Mouse pressed left at (407, 328)
Screenshot: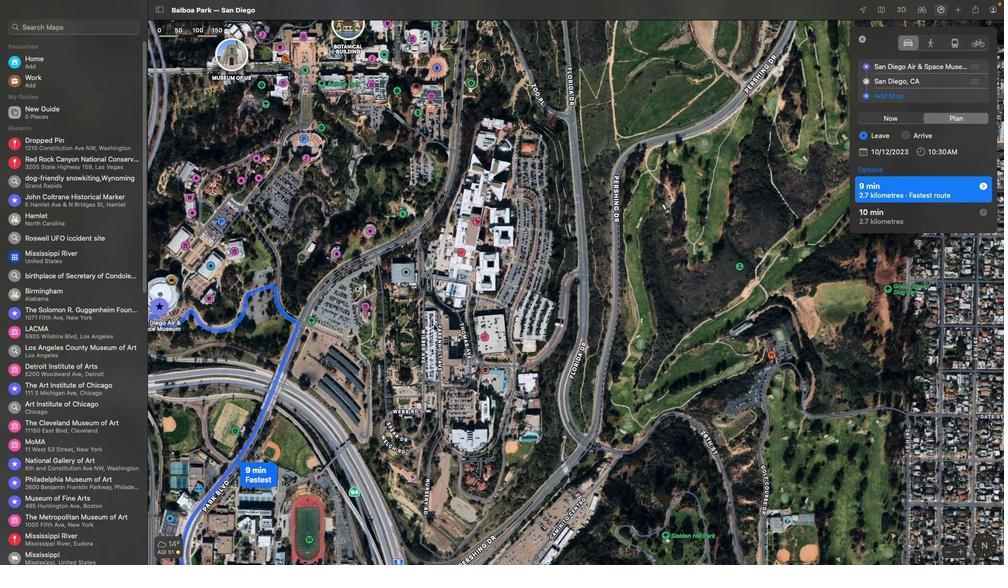 
Action: Mouse moved to (489, 323)
Screenshot: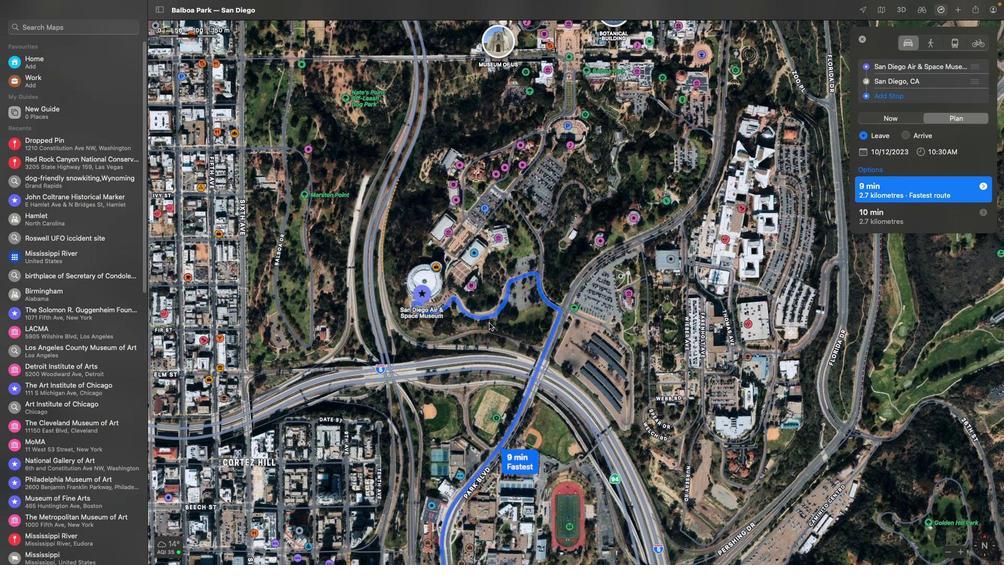 
Action: Mouse pressed left at (489, 323)
Screenshot: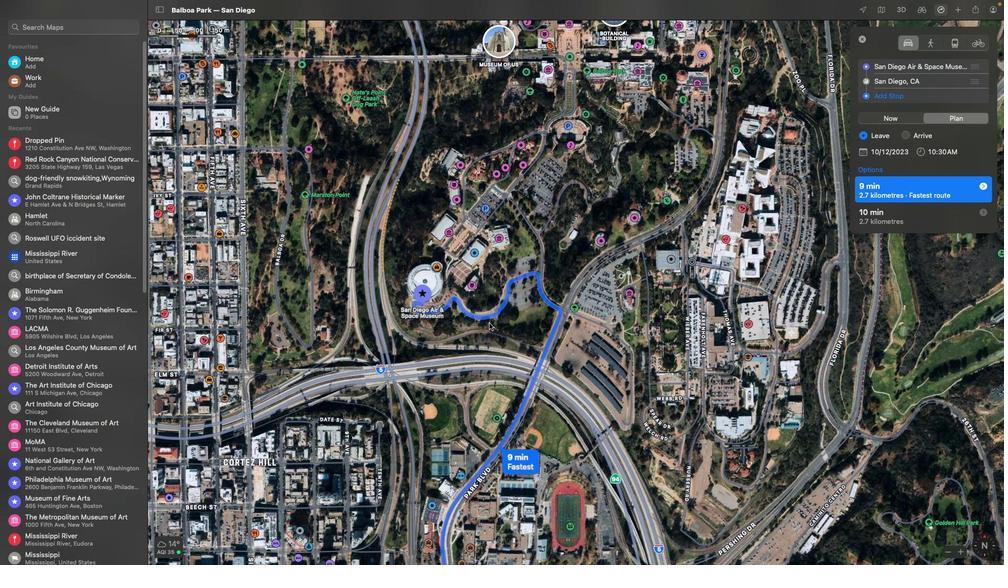 
Action: Mouse moved to (481, 314)
Screenshot: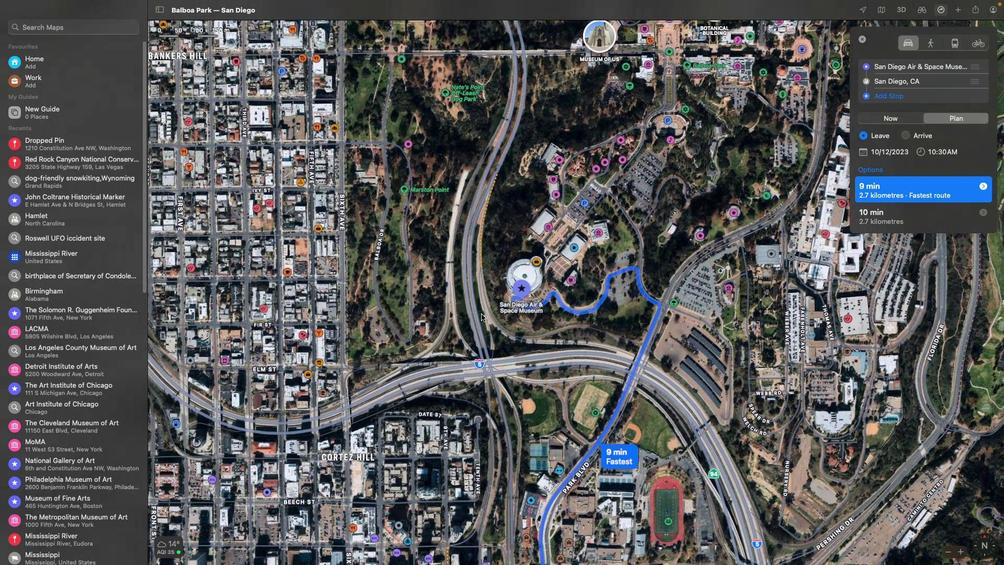 
Action: Mouse scrolled (481, 314) with delta (0, 0)
Screenshot: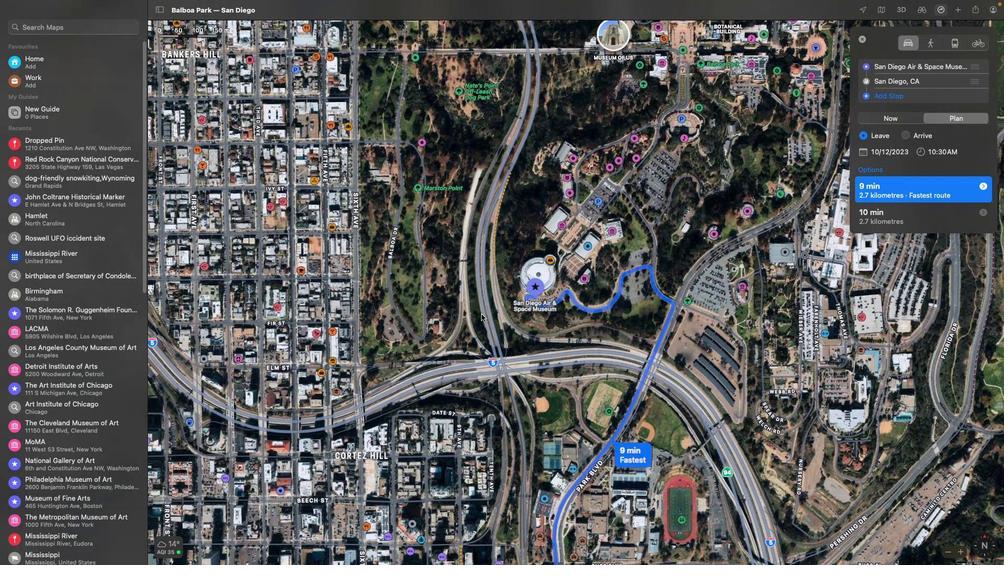 
Action: Mouse scrolled (481, 314) with delta (0, 0)
Screenshot: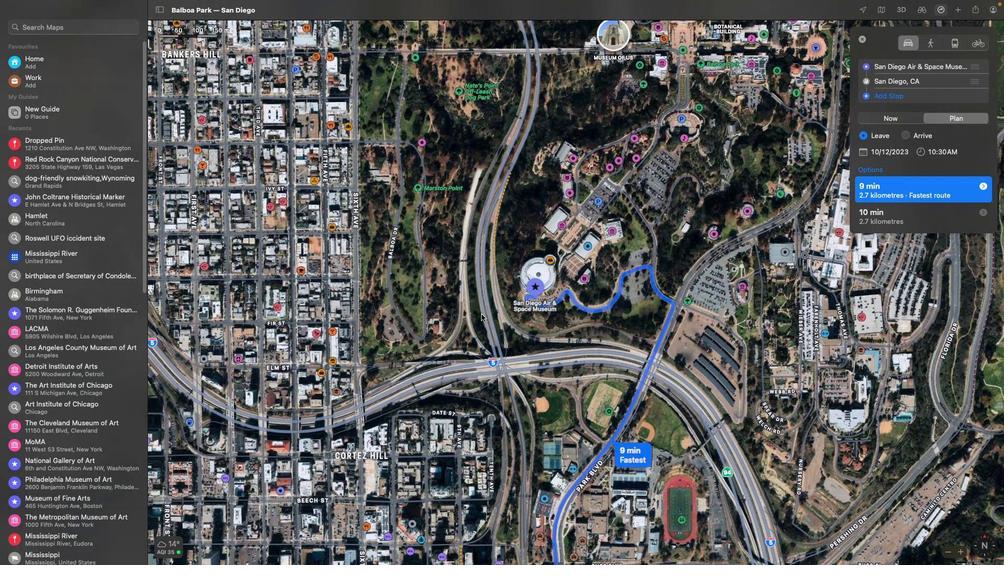 
Action: Mouse scrolled (481, 314) with delta (0, 1)
Screenshot: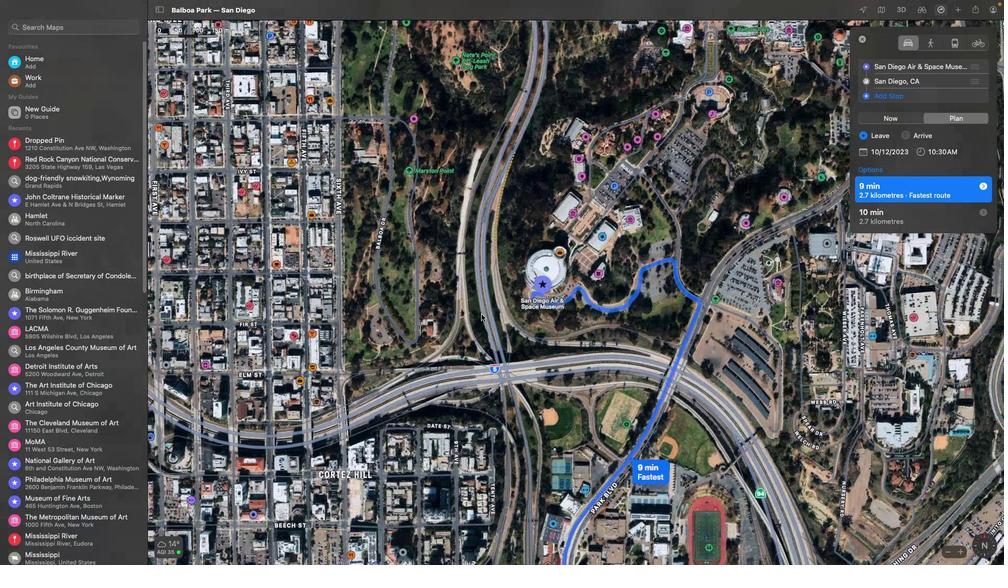 
Action: Mouse scrolled (481, 314) with delta (0, 2)
Screenshot: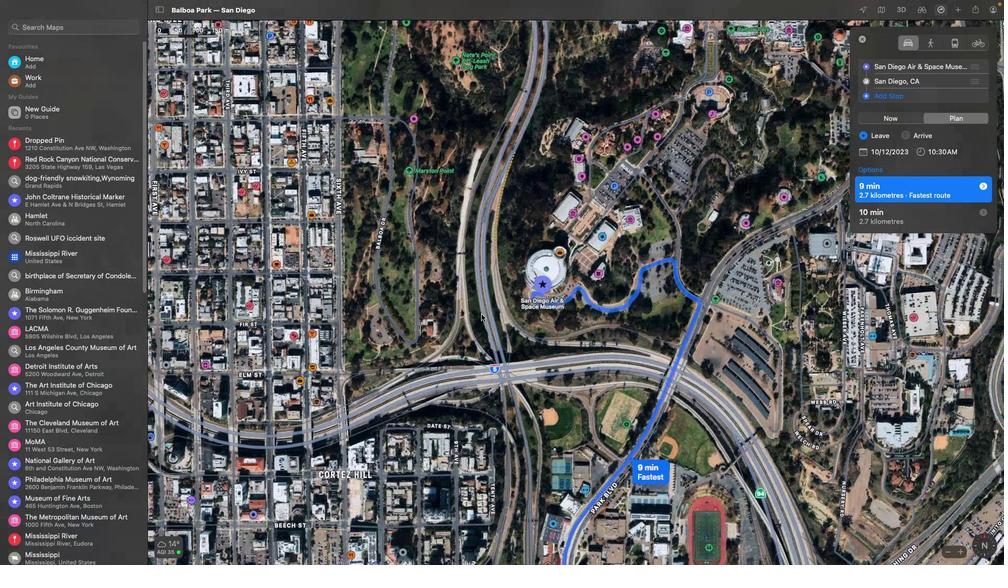 
Action: Mouse scrolled (481, 314) with delta (0, 3)
Screenshot: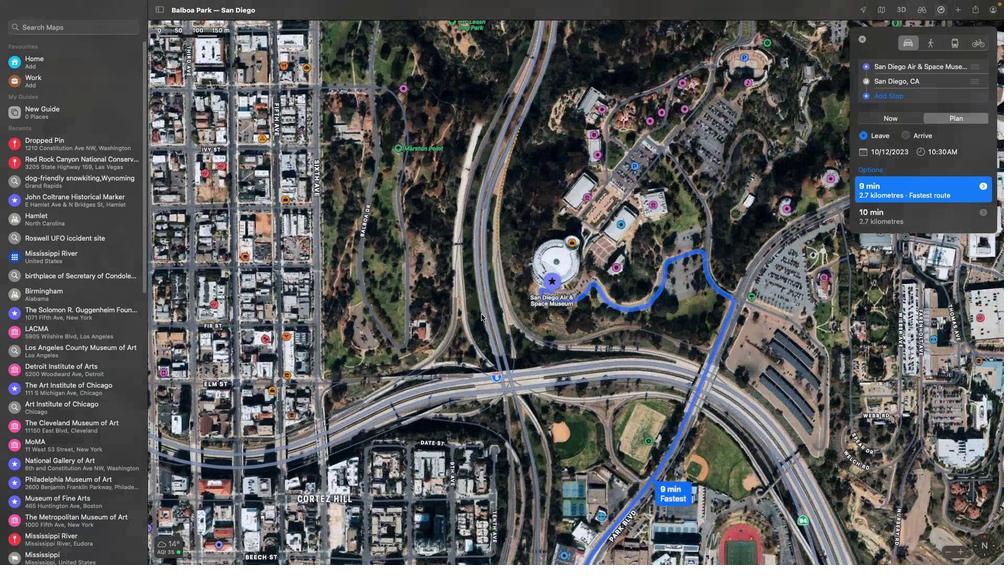 
Action: Mouse moved to (516, 300)
Screenshot: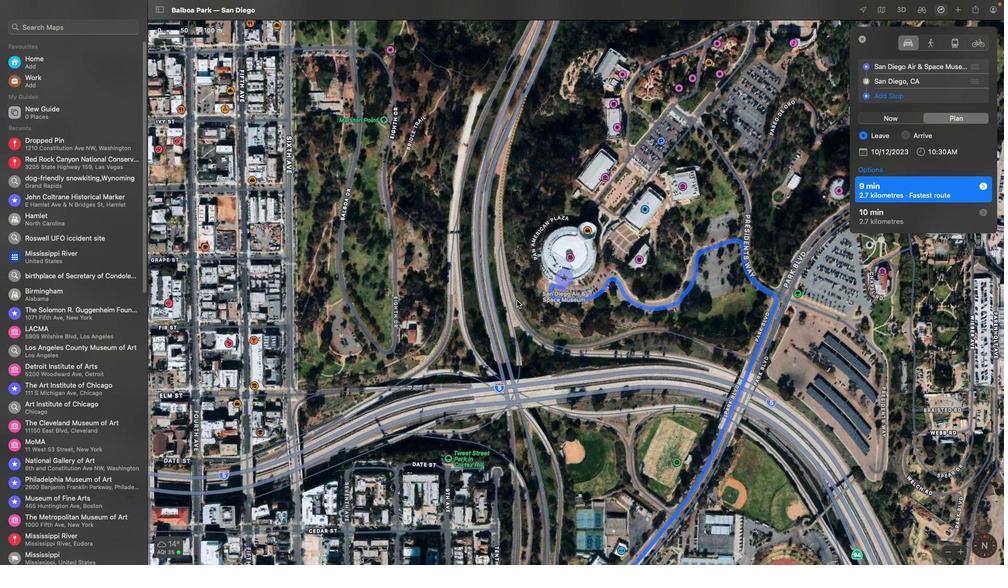 
Action: Mouse scrolled (516, 300) with delta (0, 0)
Screenshot: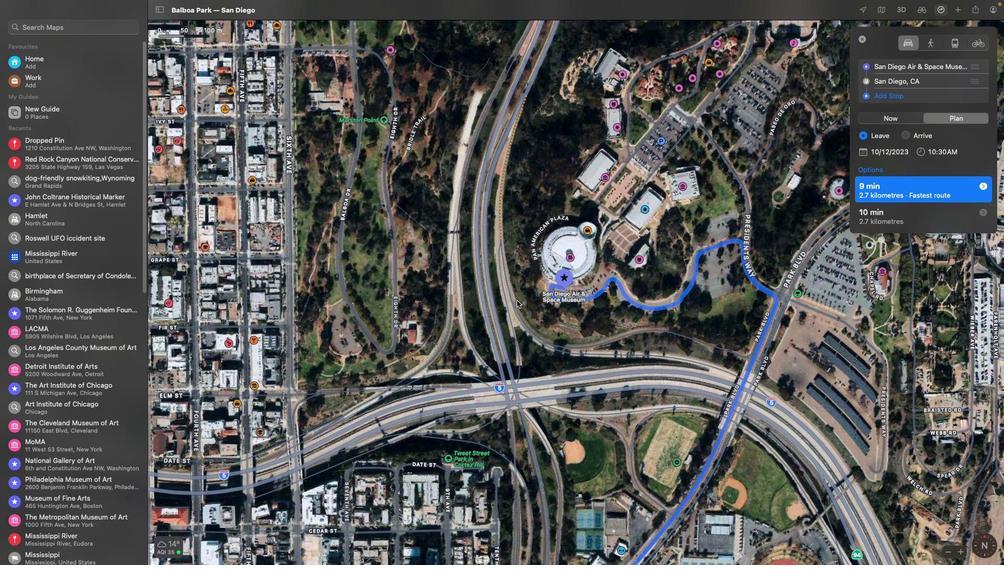 
Action: Mouse scrolled (516, 300) with delta (0, 0)
Screenshot: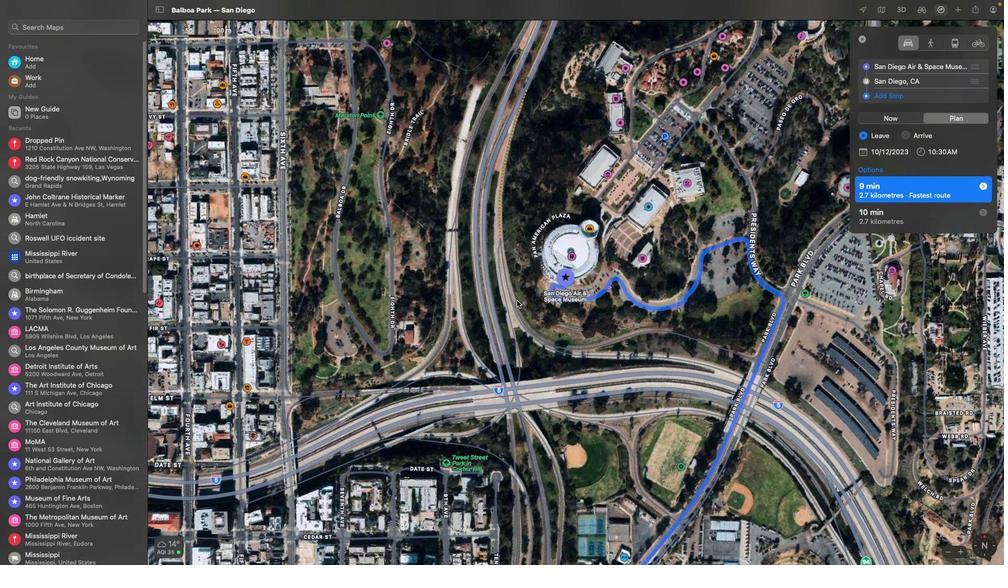 
Action: Mouse scrolled (516, 300) with delta (0, 1)
Screenshot: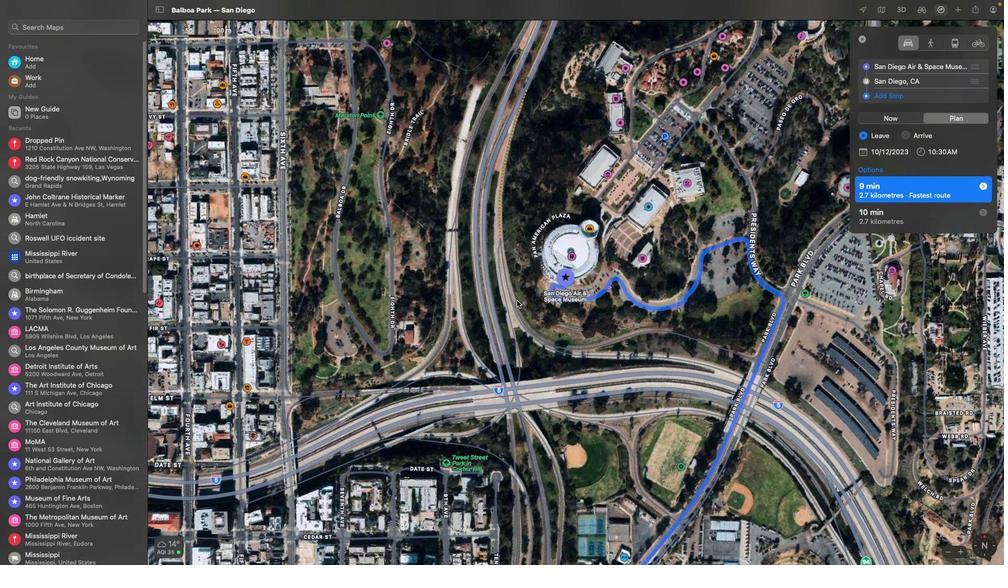 
Action: Mouse scrolled (516, 300) with delta (0, 2)
Screenshot: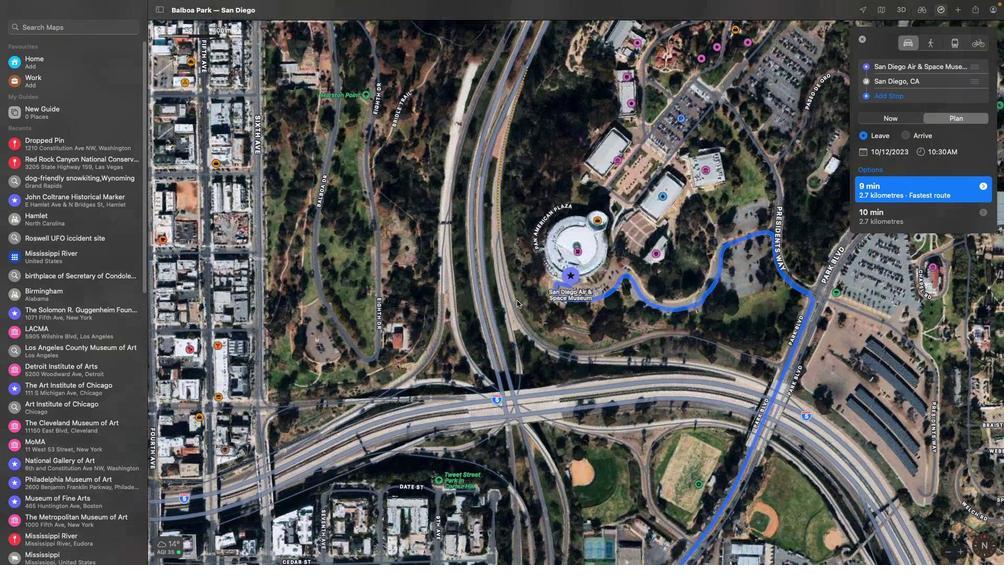 
Action: Mouse scrolled (516, 300) with delta (0, 3)
Screenshot: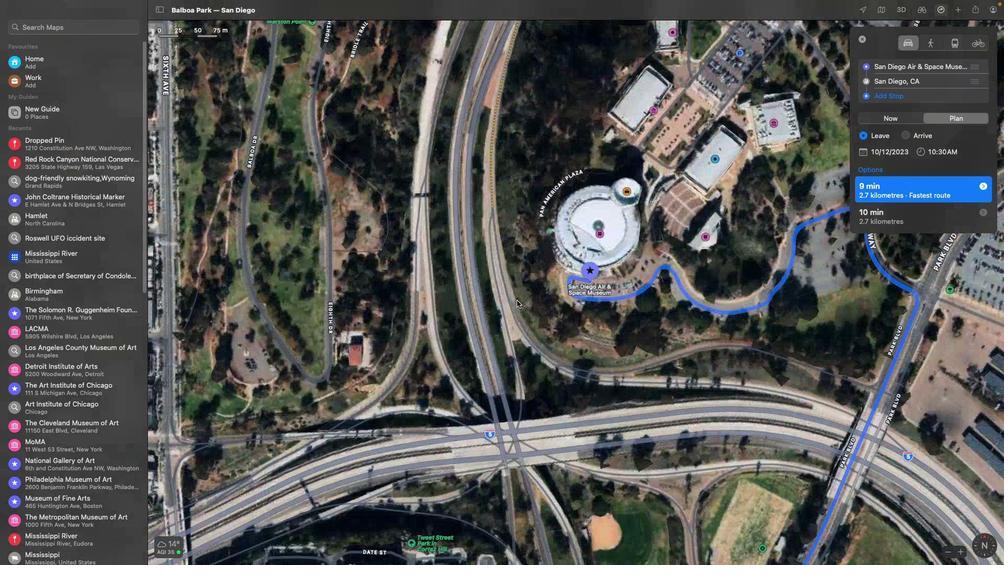 
Action: Mouse moved to (583, 283)
Screenshot: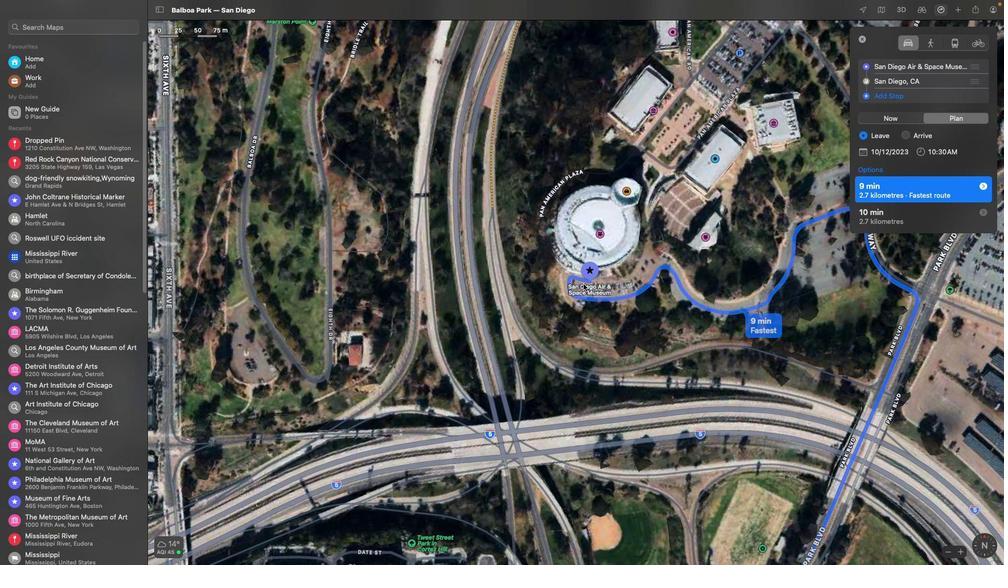 
Action: Mouse pressed left at (583, 283)
Screenshot: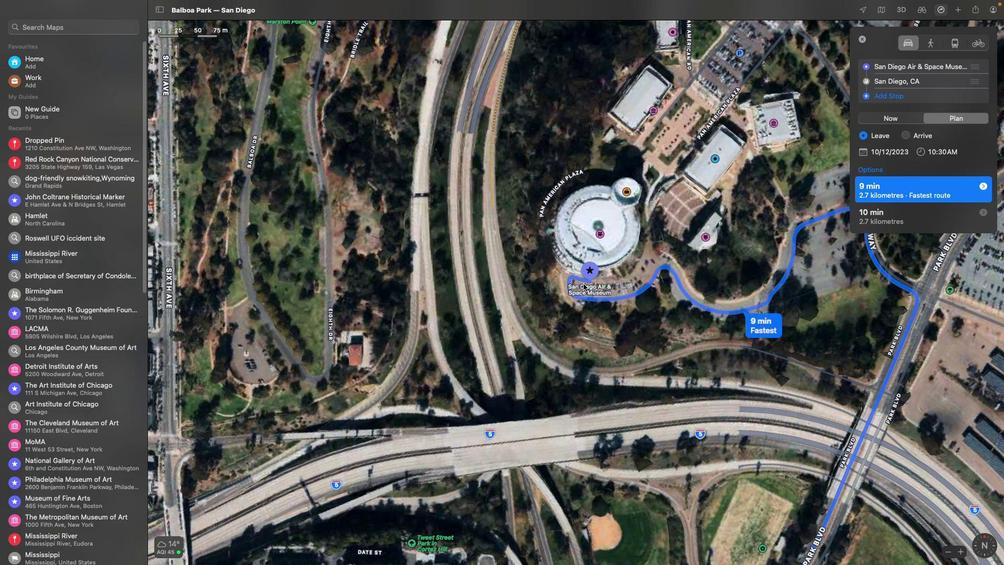 
Action: Mouse moved to (646, 249)
Screenshot: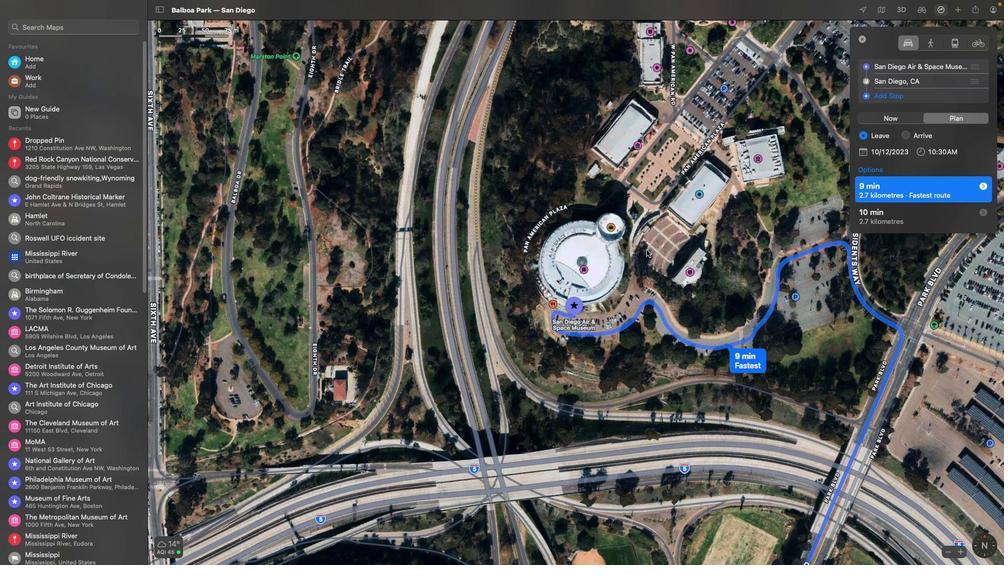 
Action: Mouse pressed left at (646, 249)
Screenshot: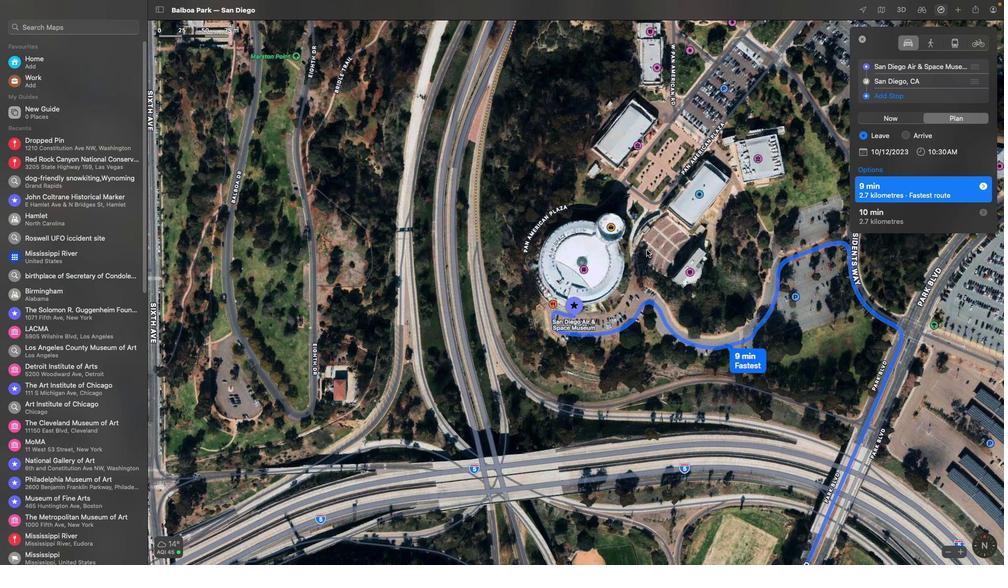 
Action: Mouse moved to (553, 306)
Screenshot: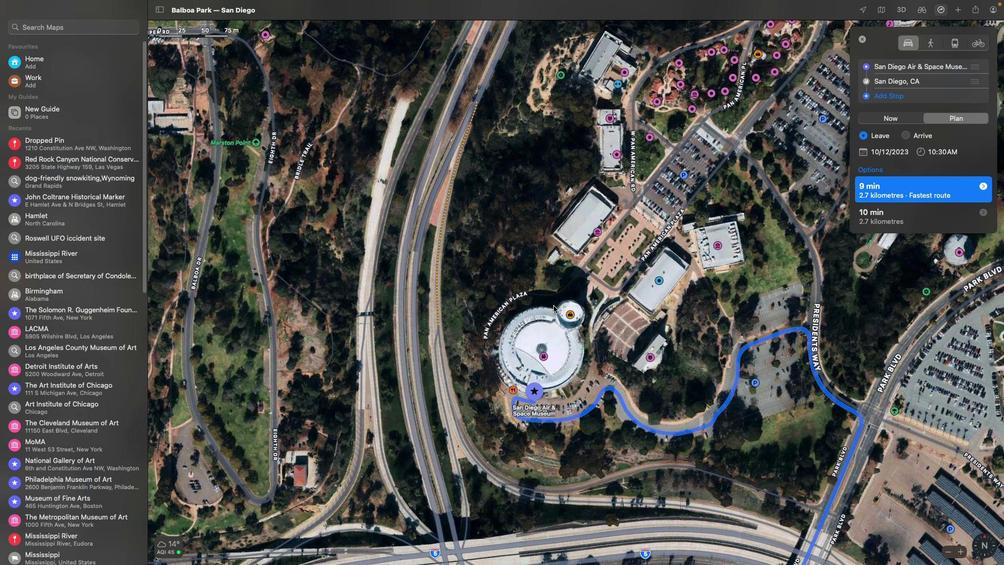 
Action: Mouse scrolled (553, 306) with delta (0, 0)
Screenshot: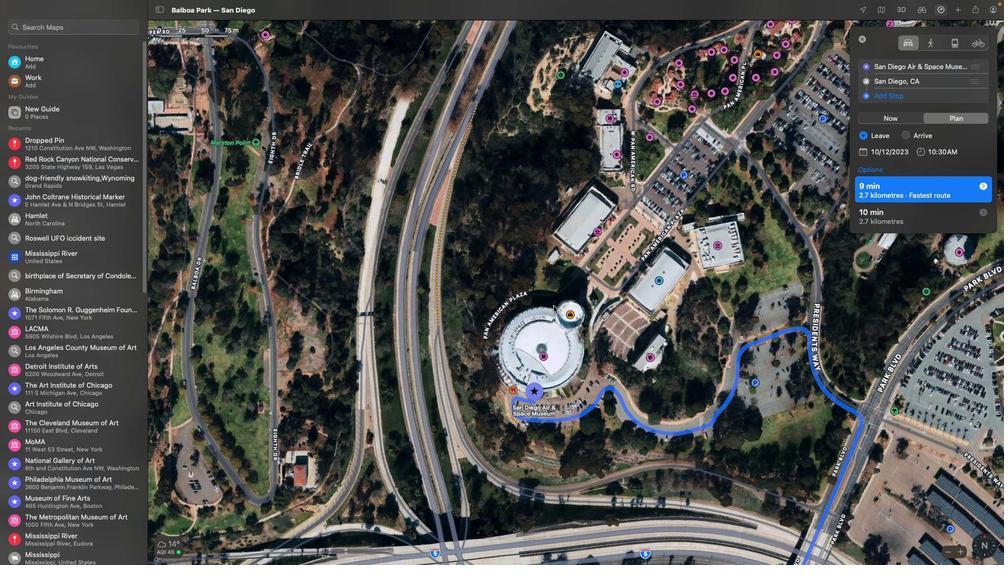 
Action: Mouse scrolled (553, 306) with delta (0, 0)
Screenshot: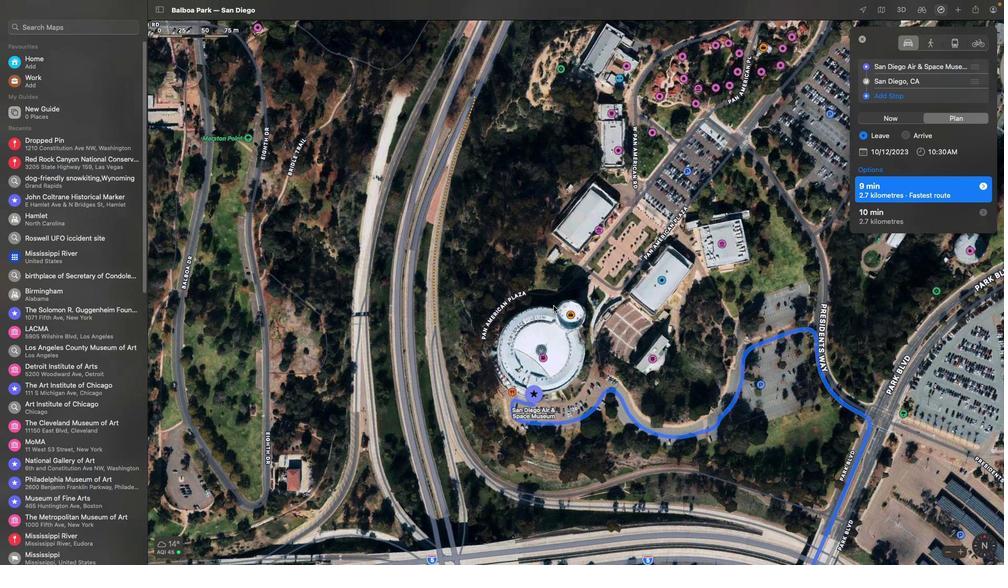 
Action: Mouse scrolled (553, 306) with delta (0, 1)
Screenshot: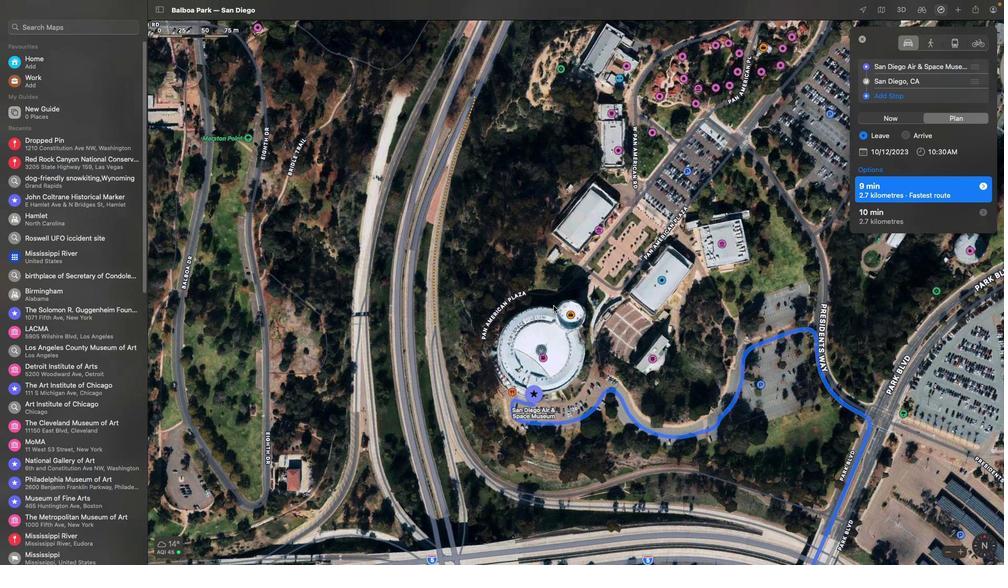 
Action: Mouse scrolled (553, 306) with delta (0, 2)
Screenshot: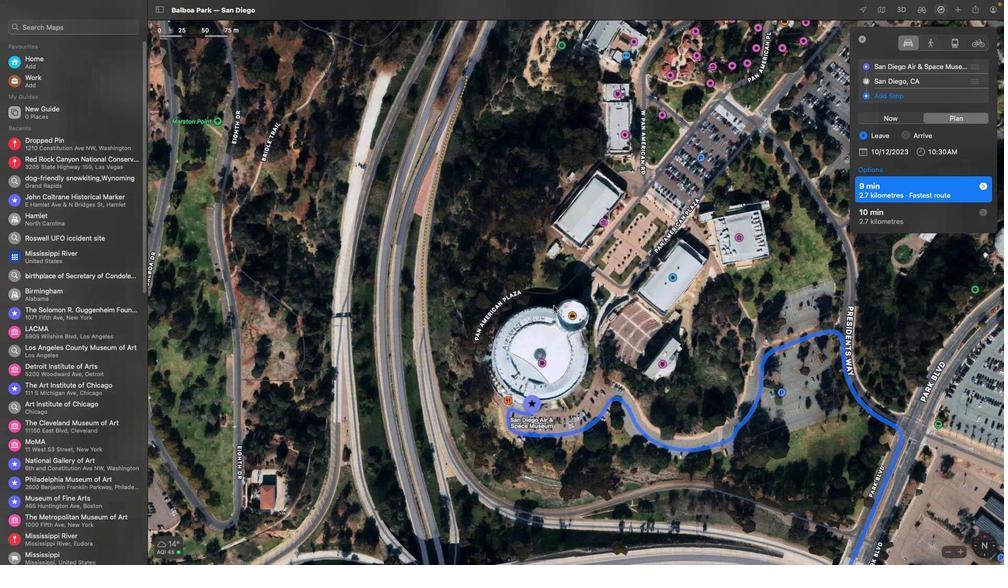 
Action: Mouse moved to (908, 95)
Screenshot: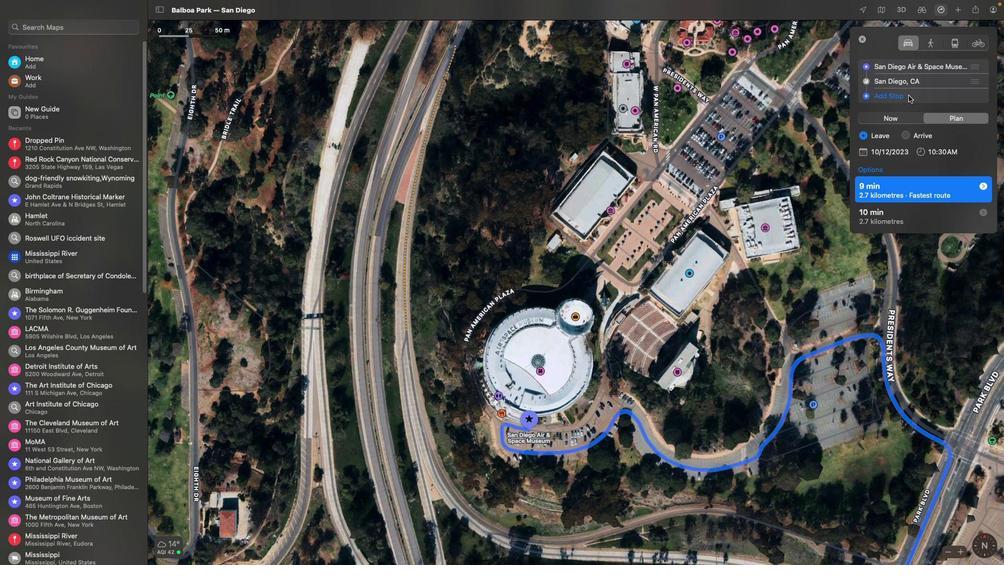 
Action: Mouse pressed left at (908, 95)
Screenshot: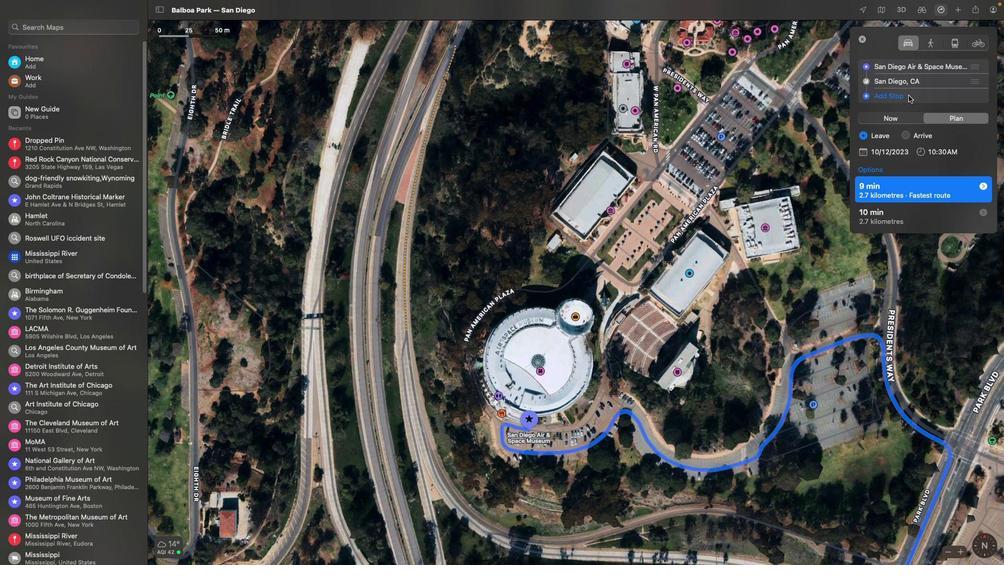 
Action: Mouse moved to (879, 95)
Screenshot: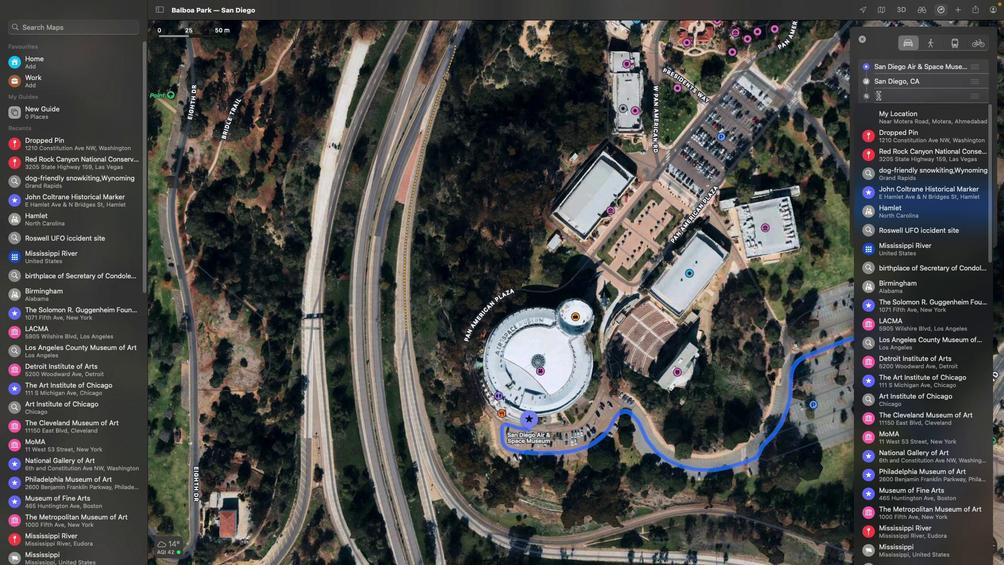 
Action: Mouse pressed left at (879, 95)
Screenshot: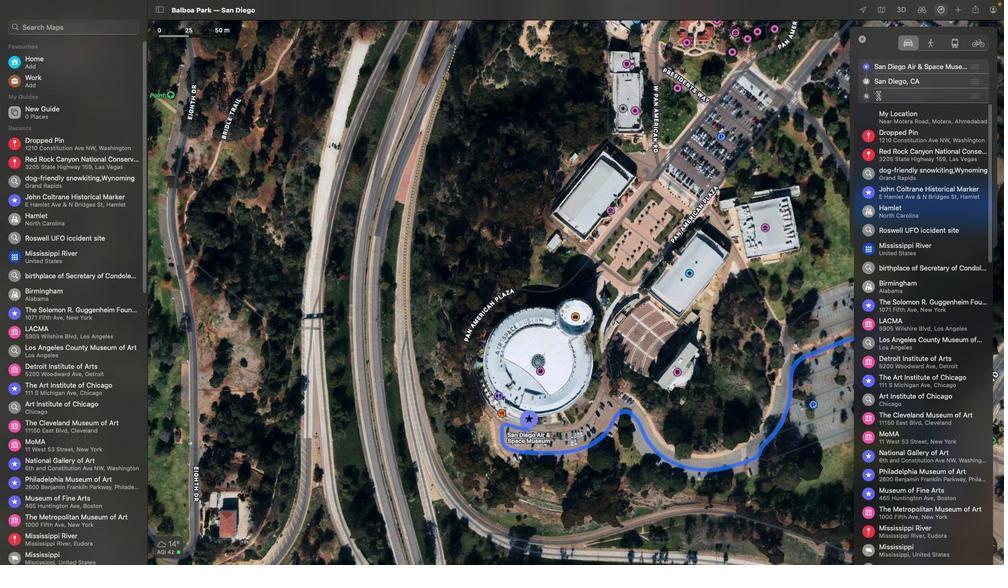 
